 Task: Look for space in San Miguel del Padrón, Cuba from 5th June, 2023 to 16th June, 2023 for 2 adults in price range Rs.14000 to Rs.18000. Place can be entire place with 1  bedroom having 1 bed and 1 bathroom. Property type can be house, flat, guest house, hotel. Booking option can be shelf check-in. Required host language is .
Action: Mouse moved to (457, 85)
Screenshot: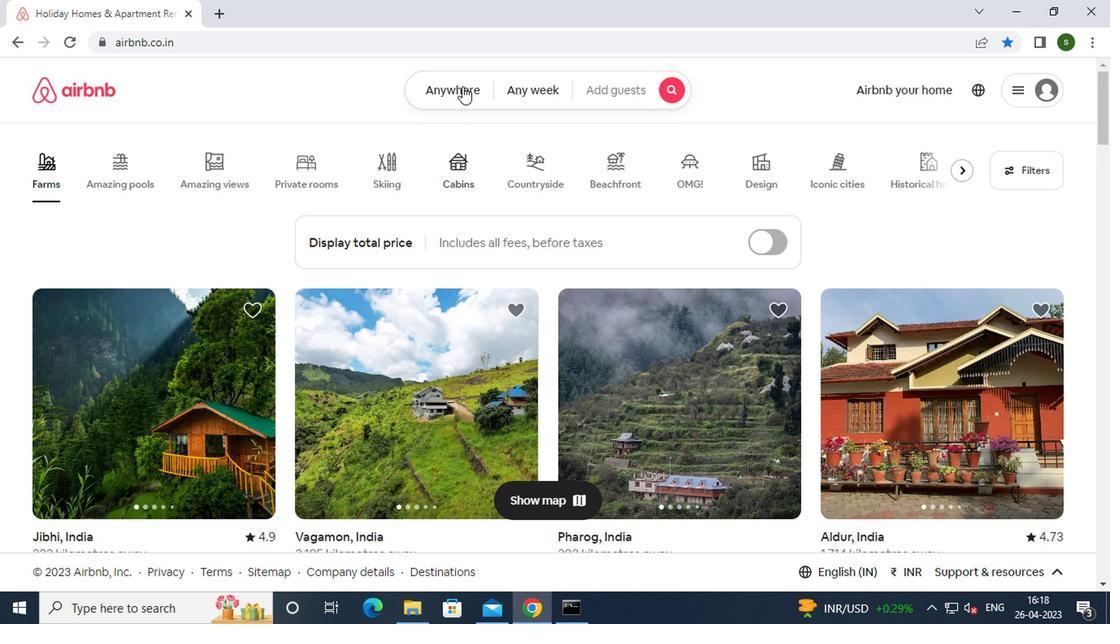 
Action: Mouse pressed left at (457, 85)
Screenshot: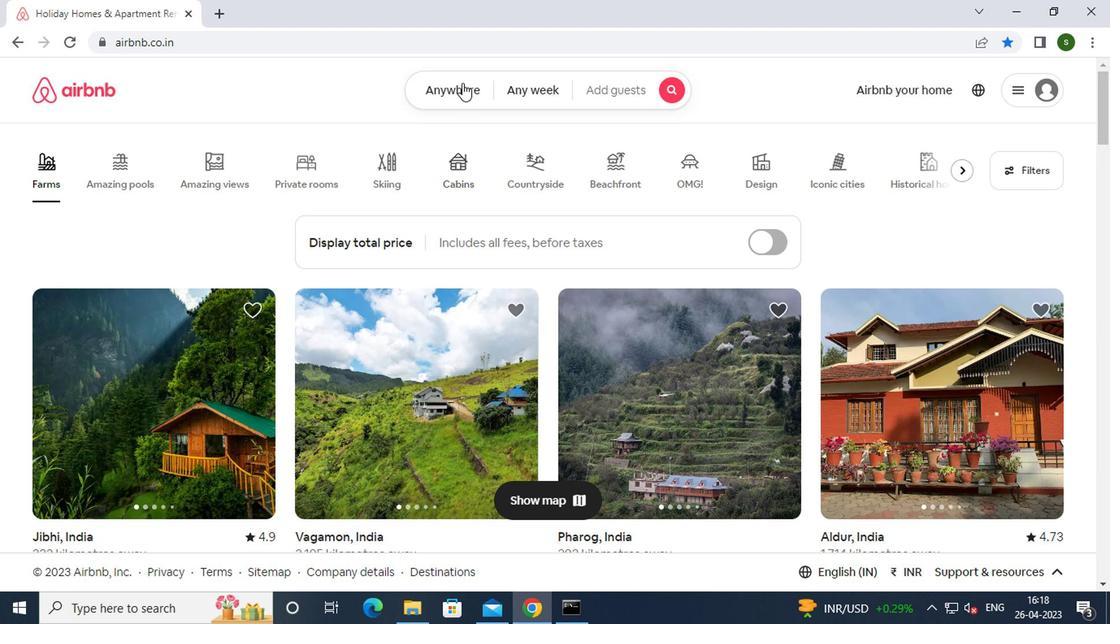 
Action: Mouse moved to (314, 151)
Screenshot: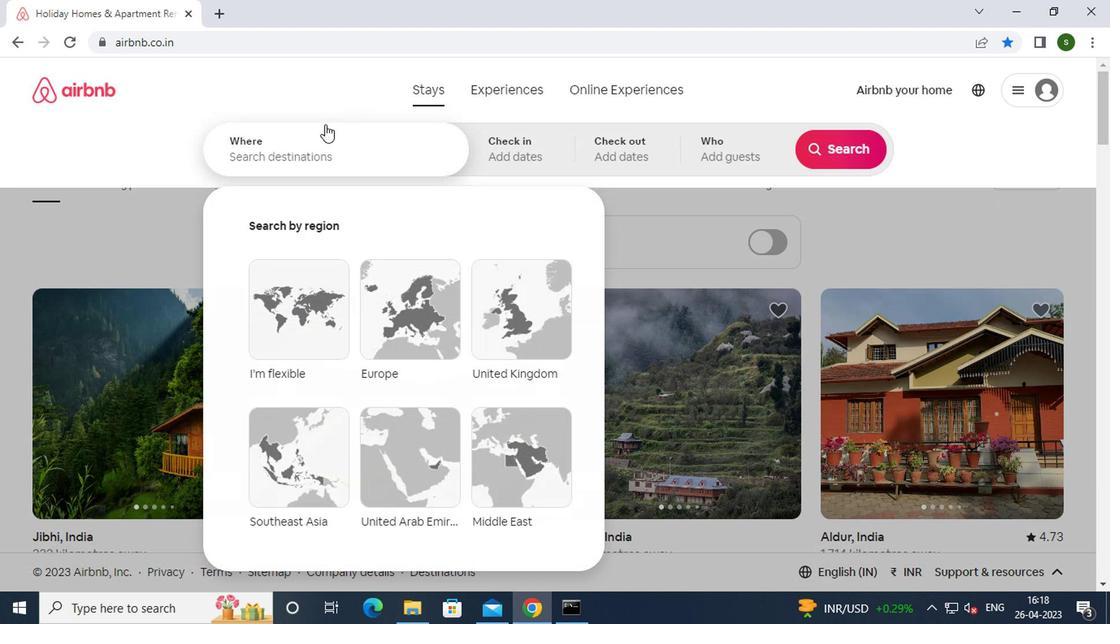 
Action: Mouse pressed left at (314, 151)
Screenshot: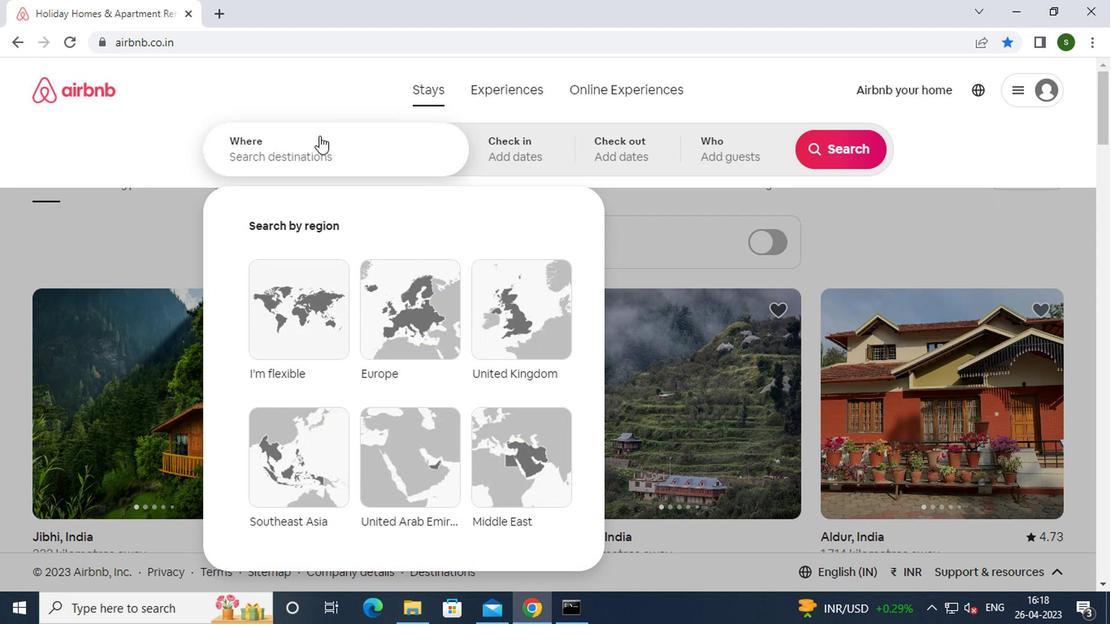 
Action: Key pressed s<Key.caps_lock>an<Key.space><Key.caps_lock>m<Key.caps_lock>iguel<Key.space>del<Key.space><Key.caps_lock>p<Key.caps_lock>ardon
Screenshot: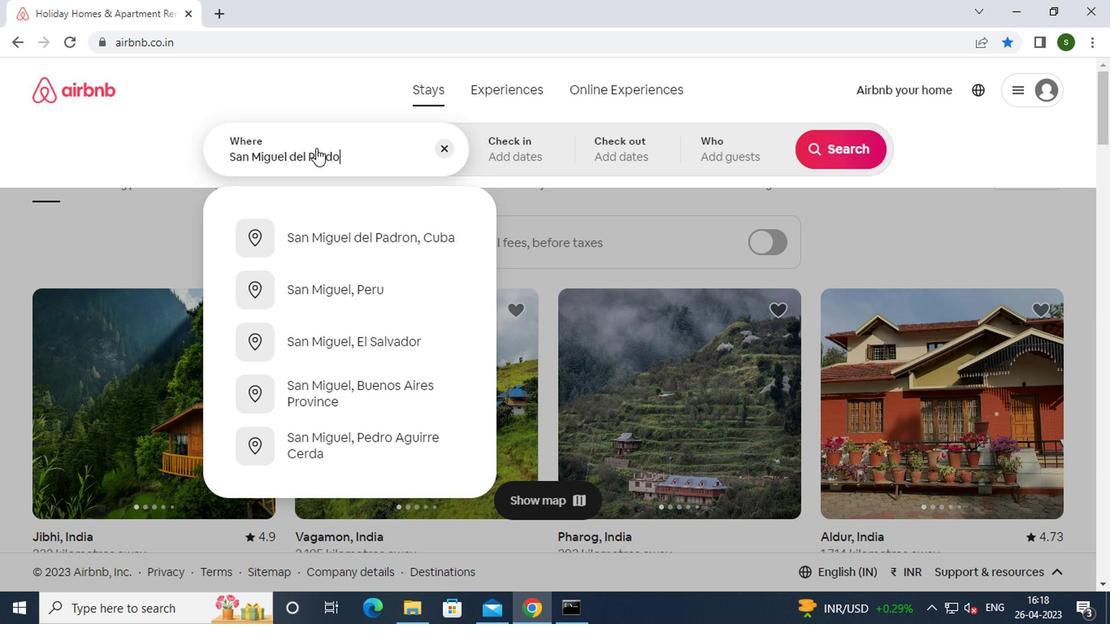 
Action: Mouse moved to (361, 302)
Screenshot: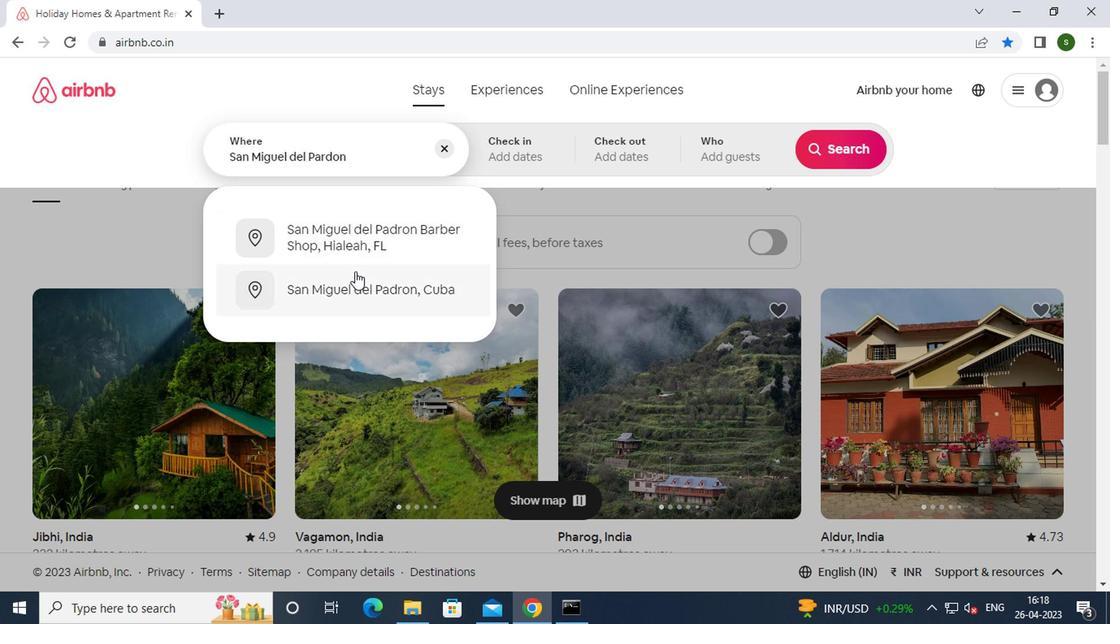 
Action: Mouse pressed left at (361, 302)
Screenshot: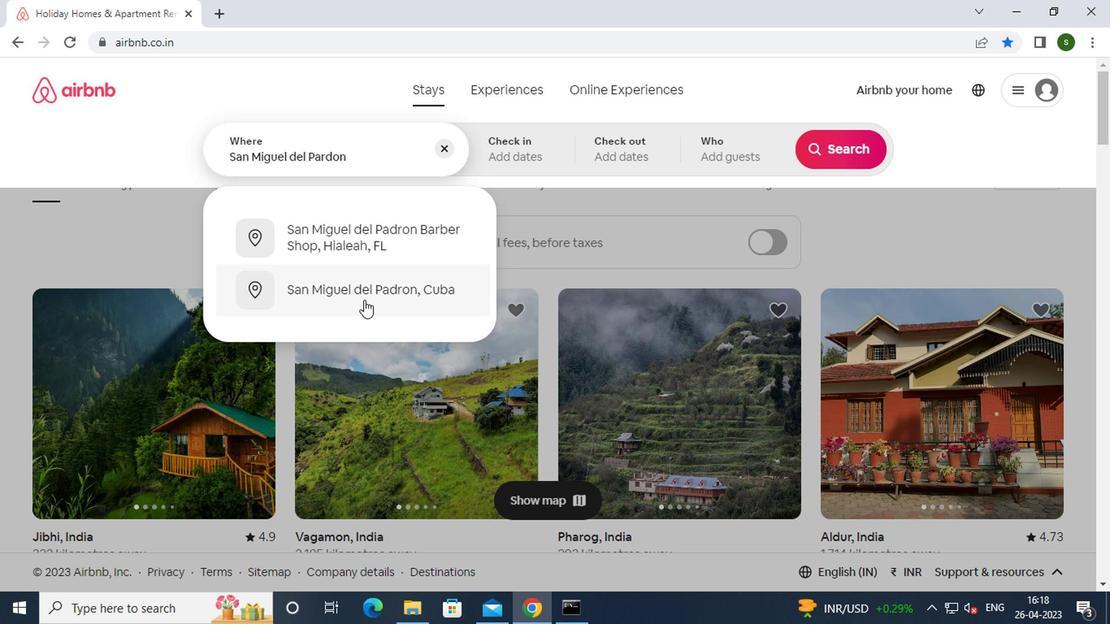 
Action: Mouse moved to (824, 282)
Screenshot: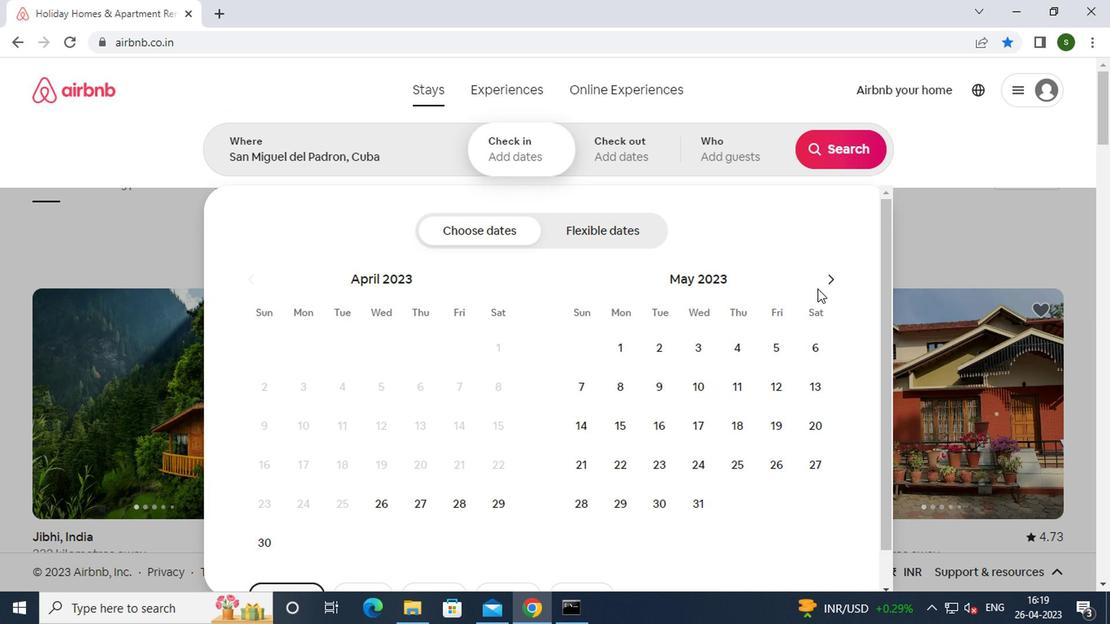 
Action: Mouse pressed left at (824, 282)
Screenshot: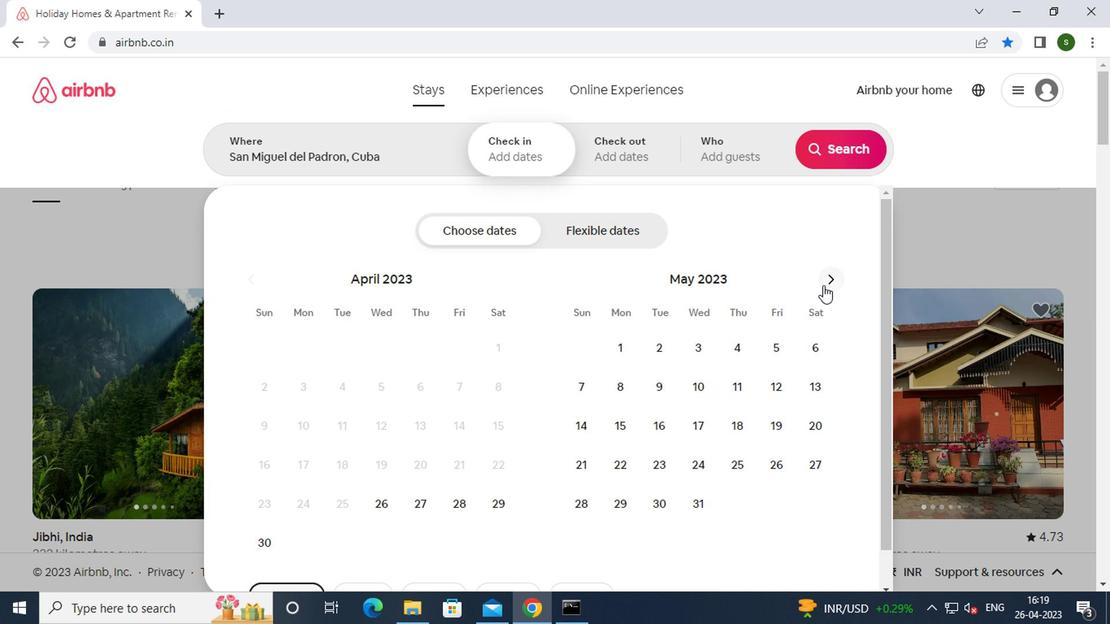 
Action: Mouse moved to (630, 395)
Screenshot: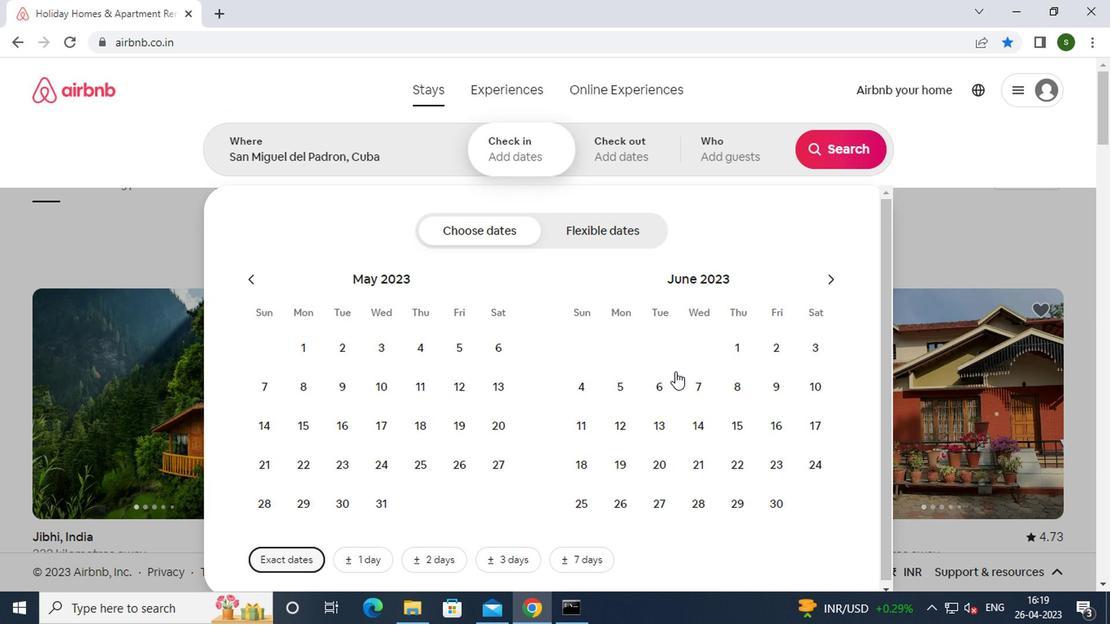 
Action: Mouse pressed left at (630, 395)
Screenshot: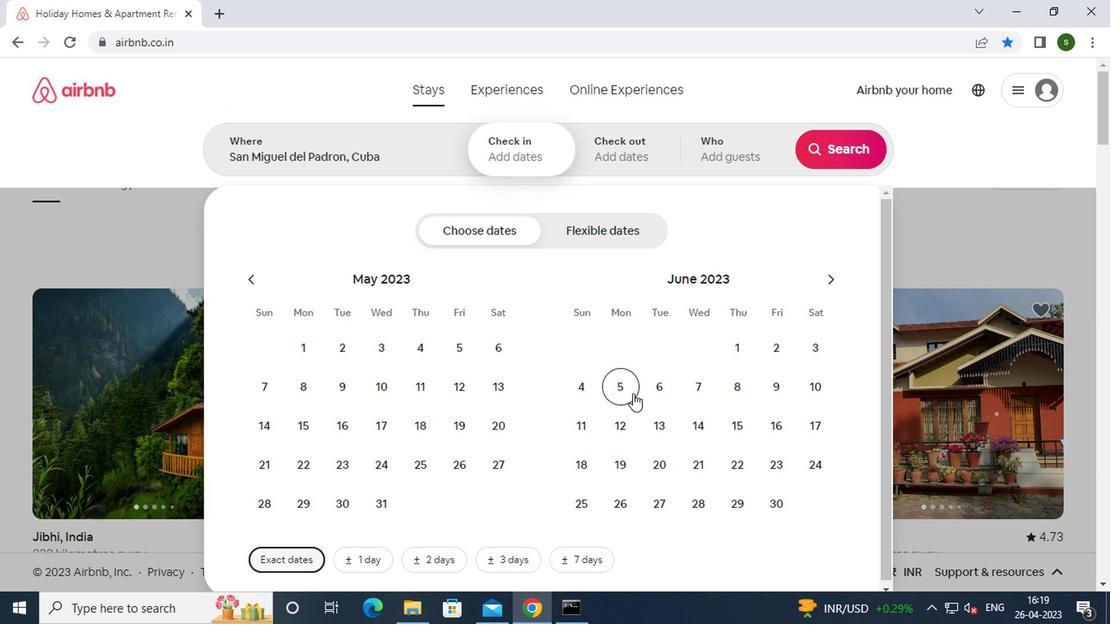 
Action: Mouse moved to (761, 418)
Screenshot: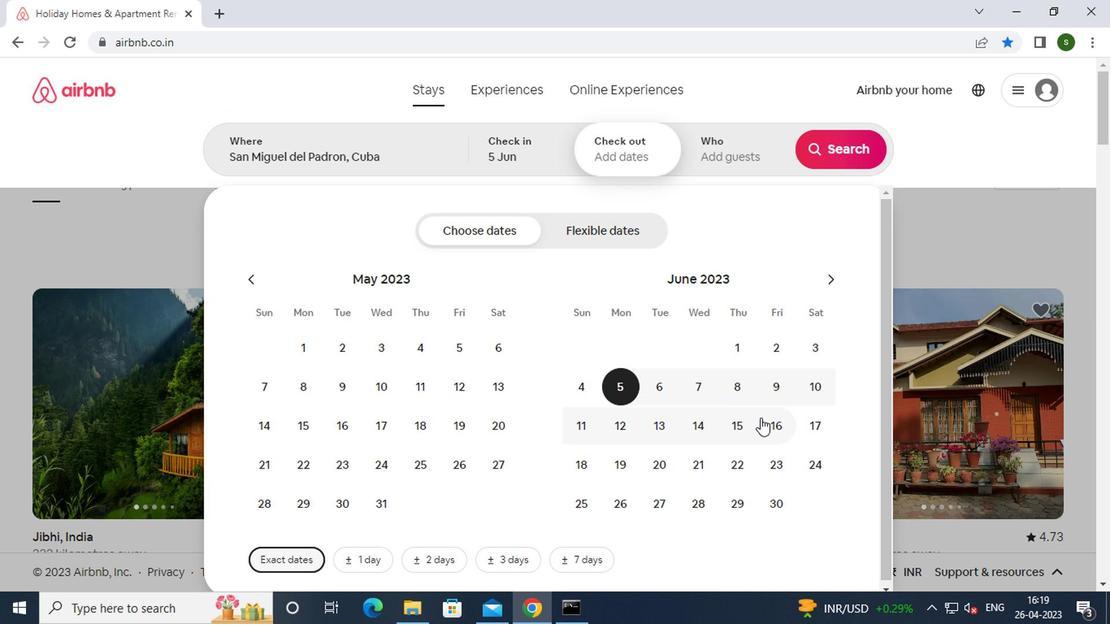 
Action: Mouse pressed left at (761, 418)
Screenshot: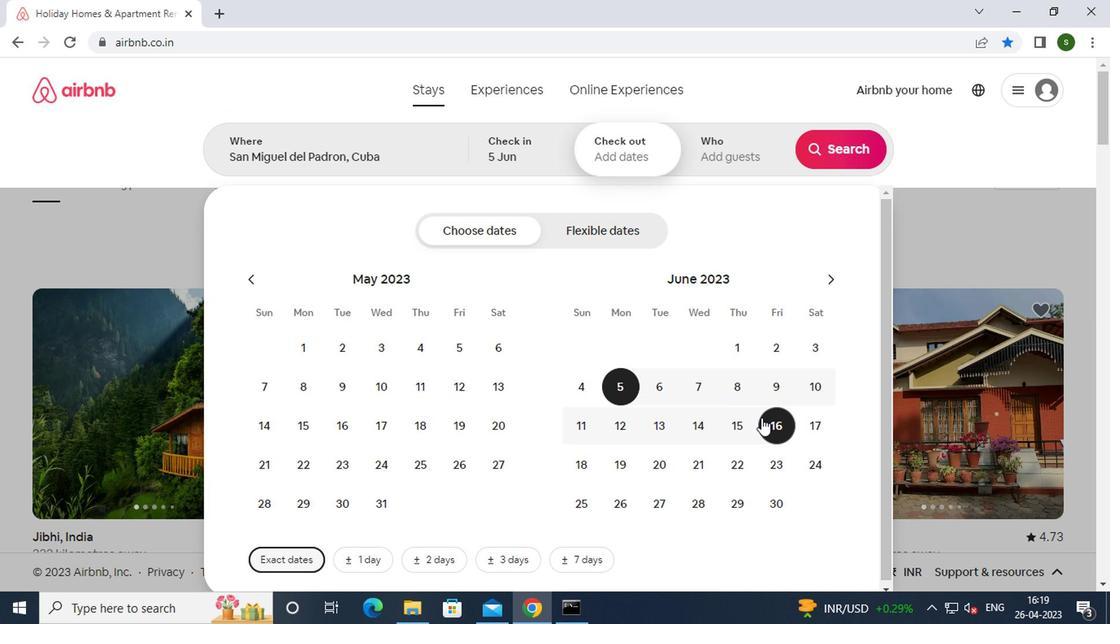 
Action: Mouse moved to (740, 157)
Screenshot: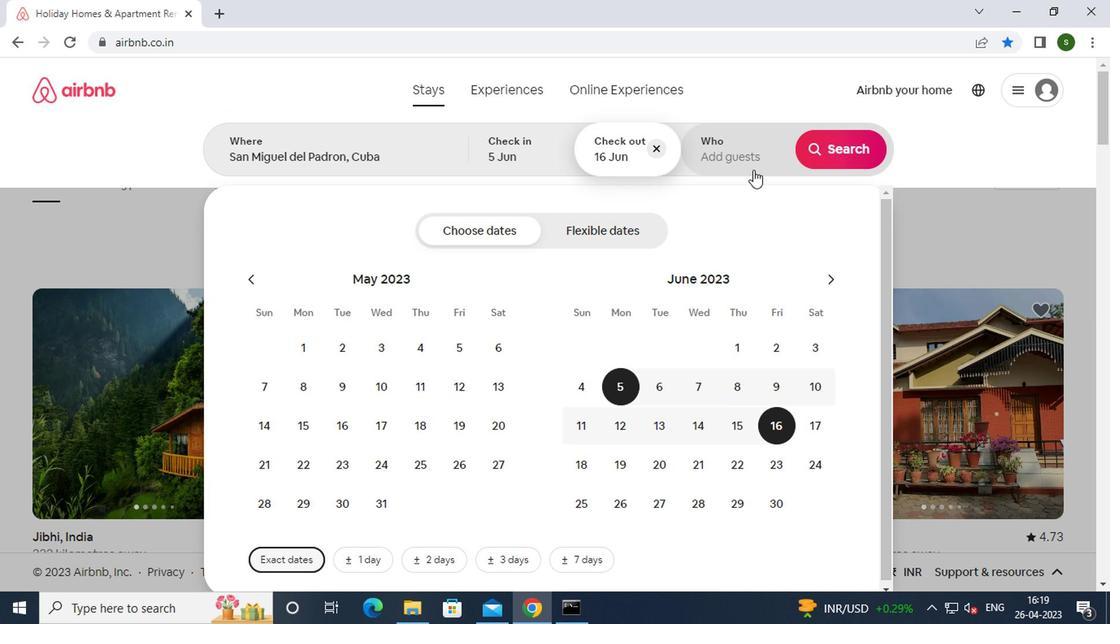 
Action: Mouse pressed left at (740, 157)
Screenshot: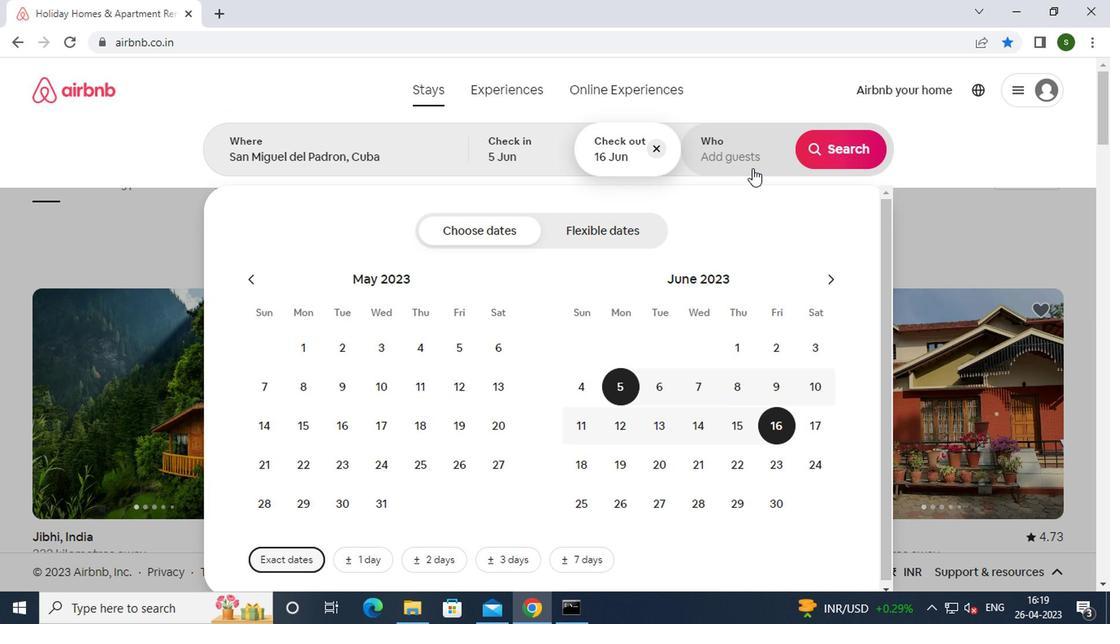
Action: Mouse moved to (848, 234)
Screenshot: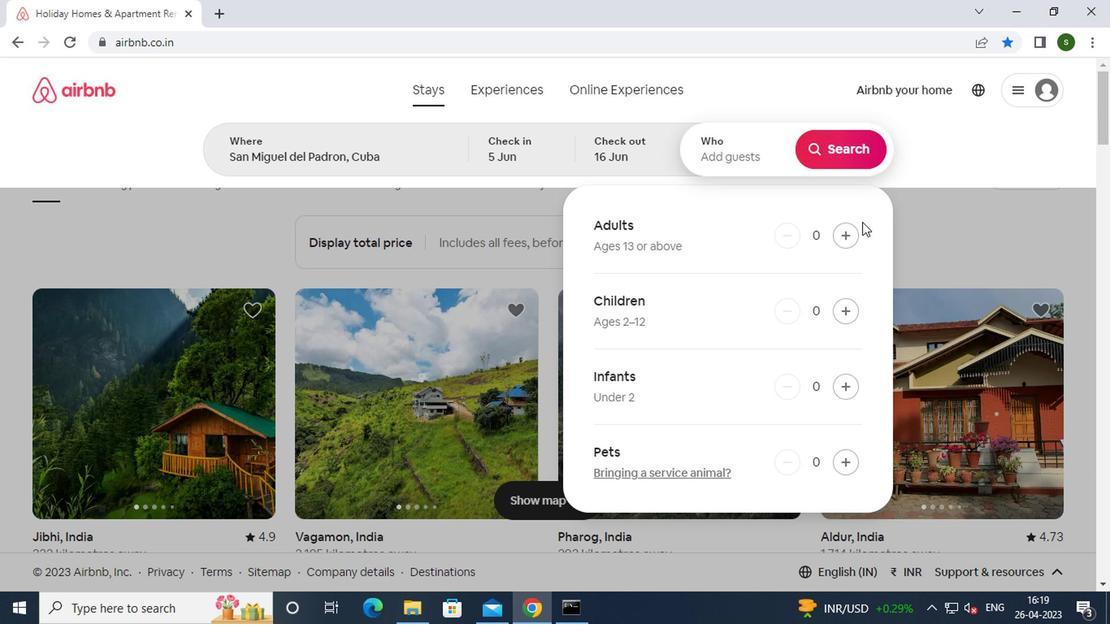 
Action: Mouse pressed left at (848, 234)
Screenshot: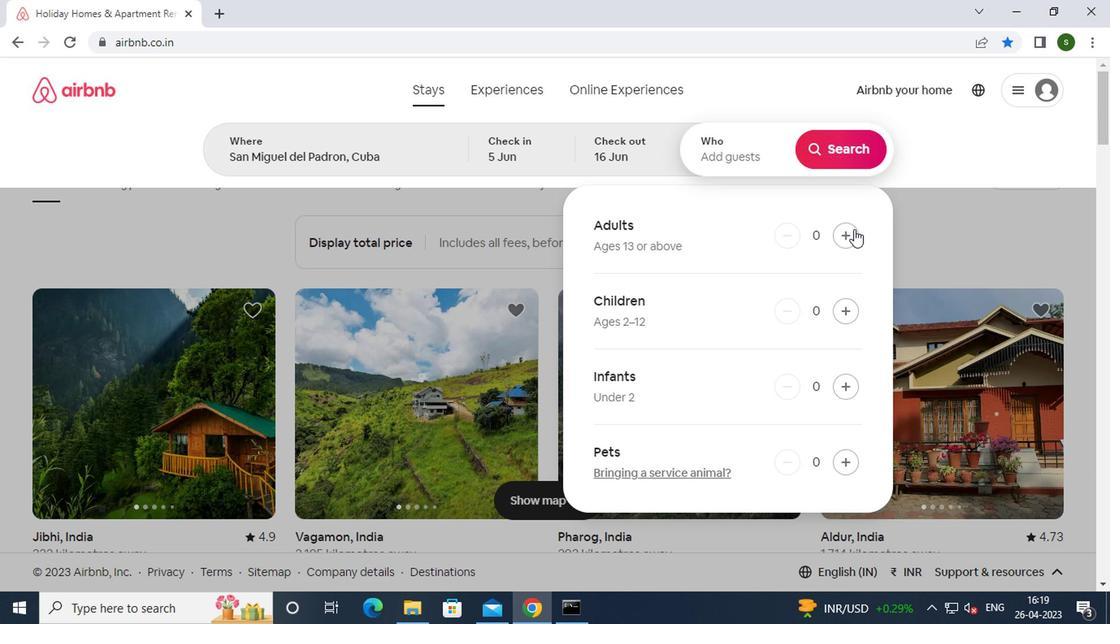 
Action: Mouse pressed left at (848, 234)
Screenshot: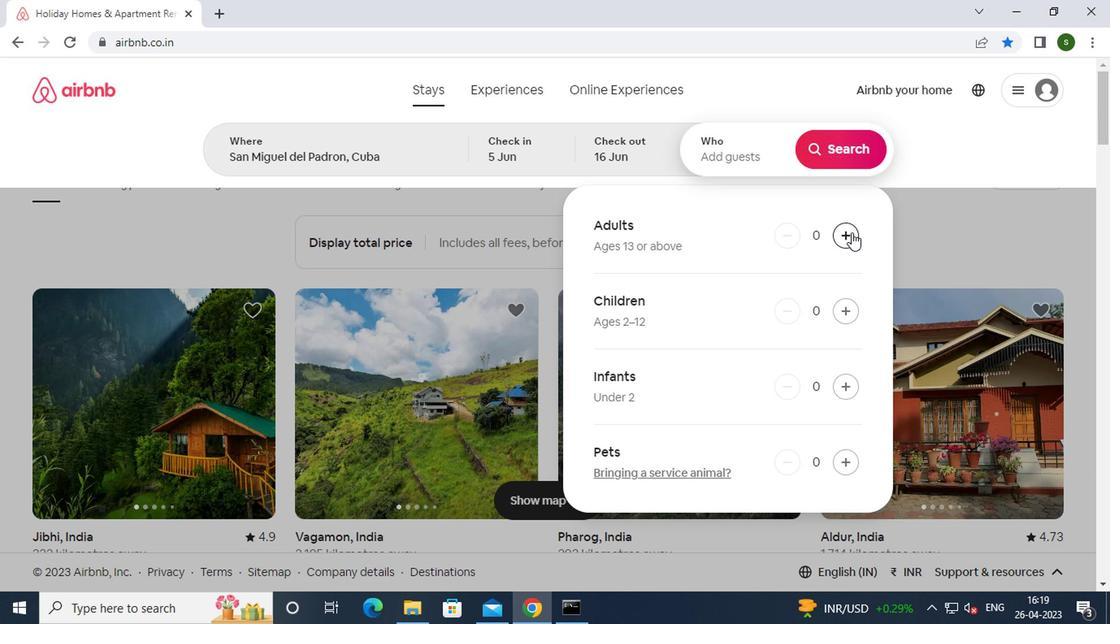 
Action: Mouse moved to (830, 155)
Screenshot: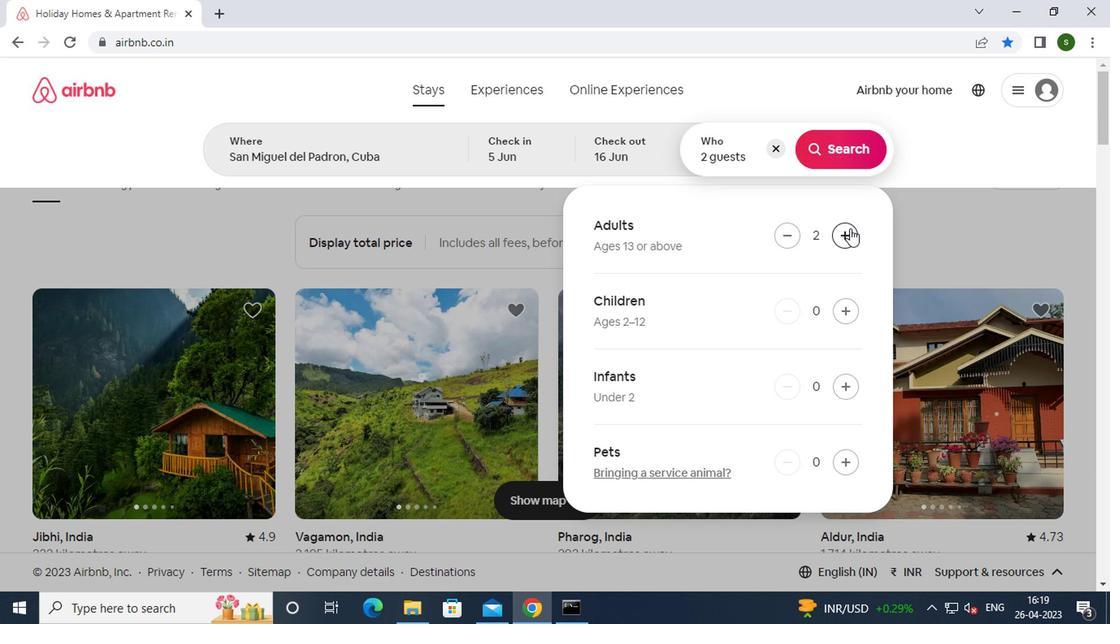 
Action: Mouse pressed left at (830, 155)
Screenshot: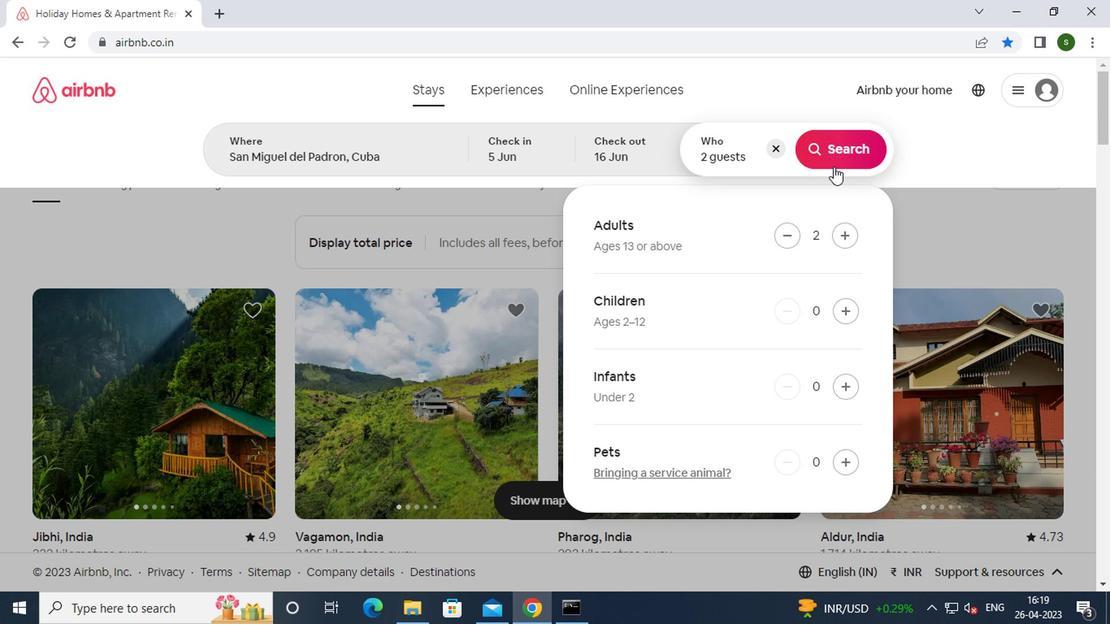 
Action: Mouse moved to (1034, 155)
Screenshot: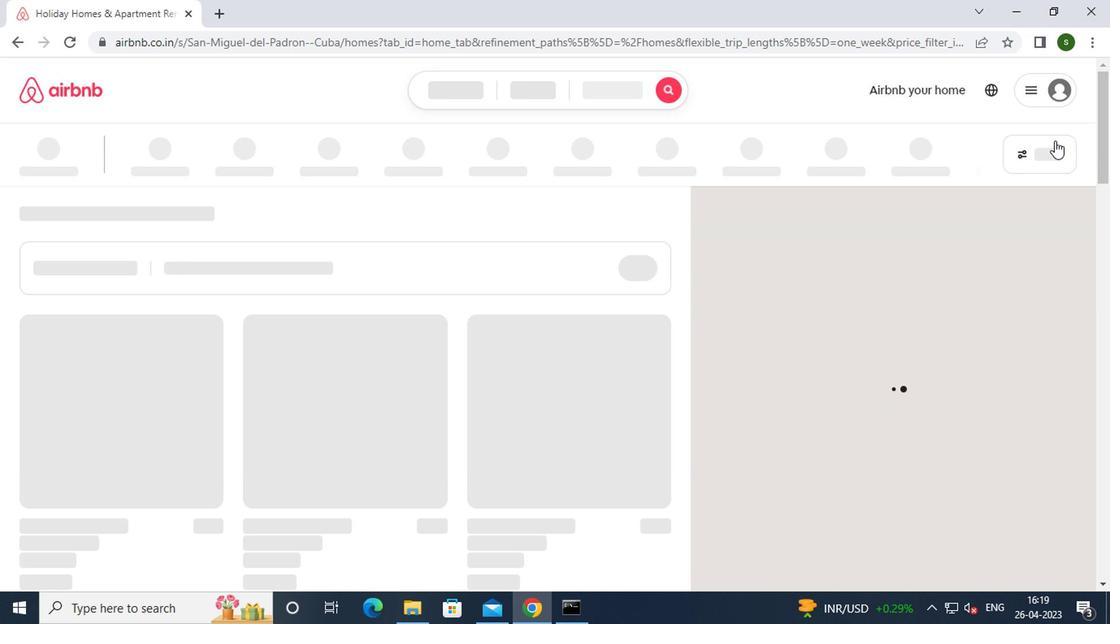 
Action: Mouse pressed left at (1034, 155)
Screenshot: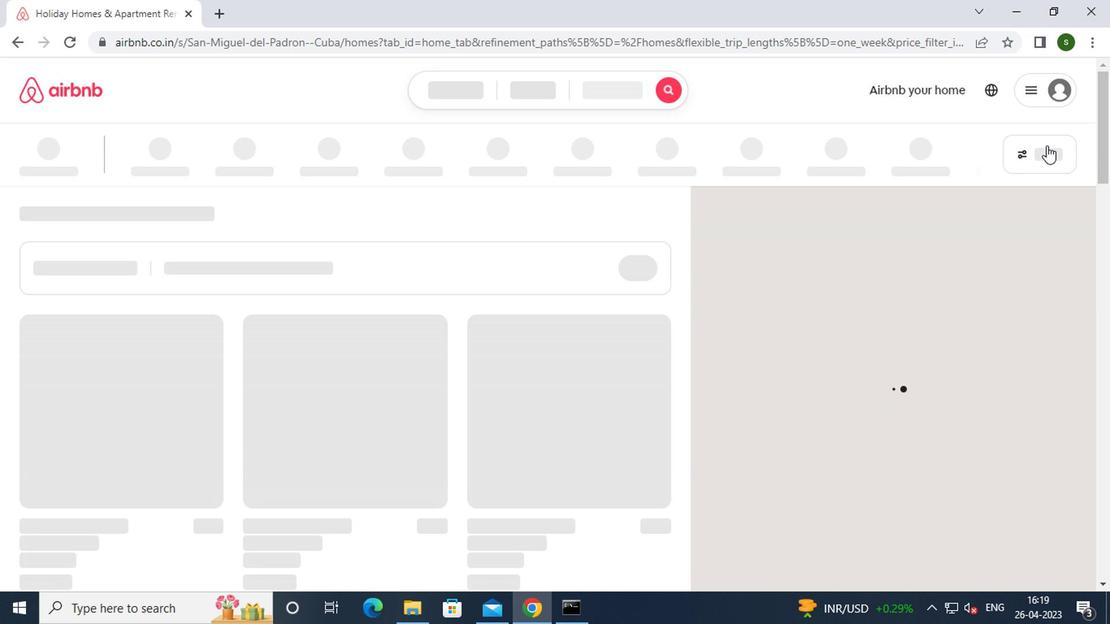 
Action: Mouse pressed left at (1034, 155)
Screenshot: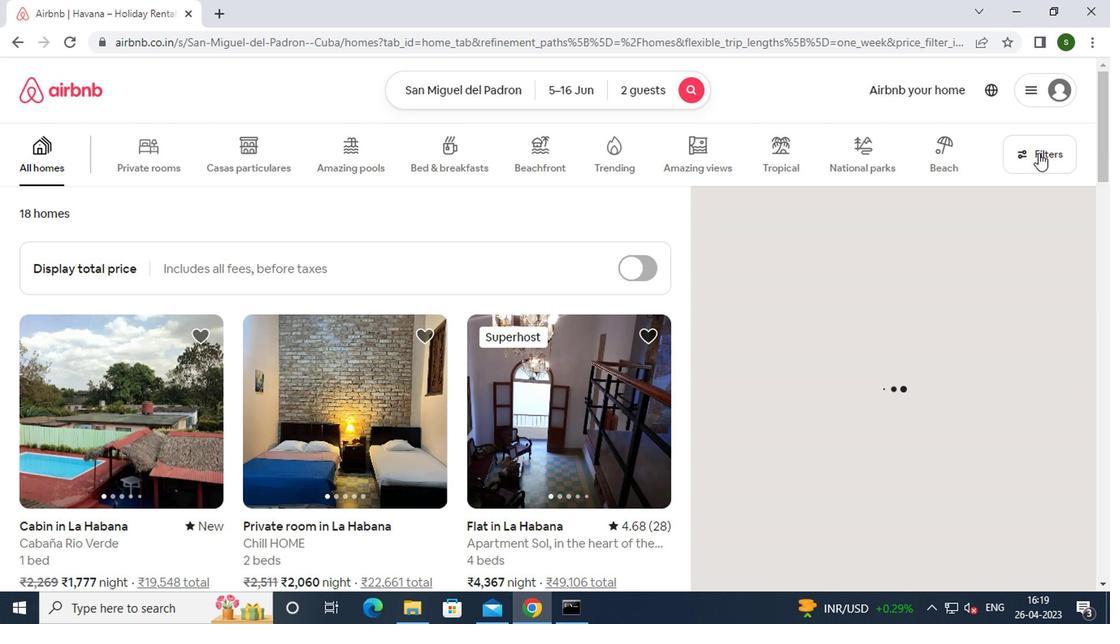 
Action: Mouse moved to (454, 350)
Screenshot: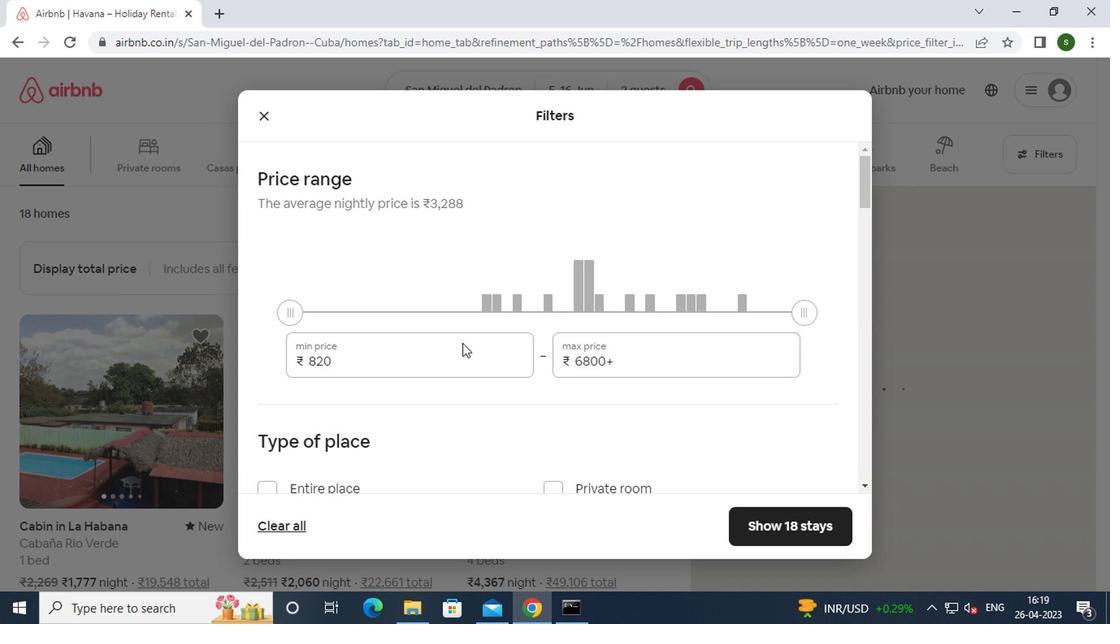
Action: Mouse pressed left at (454, 350)
Screenshot: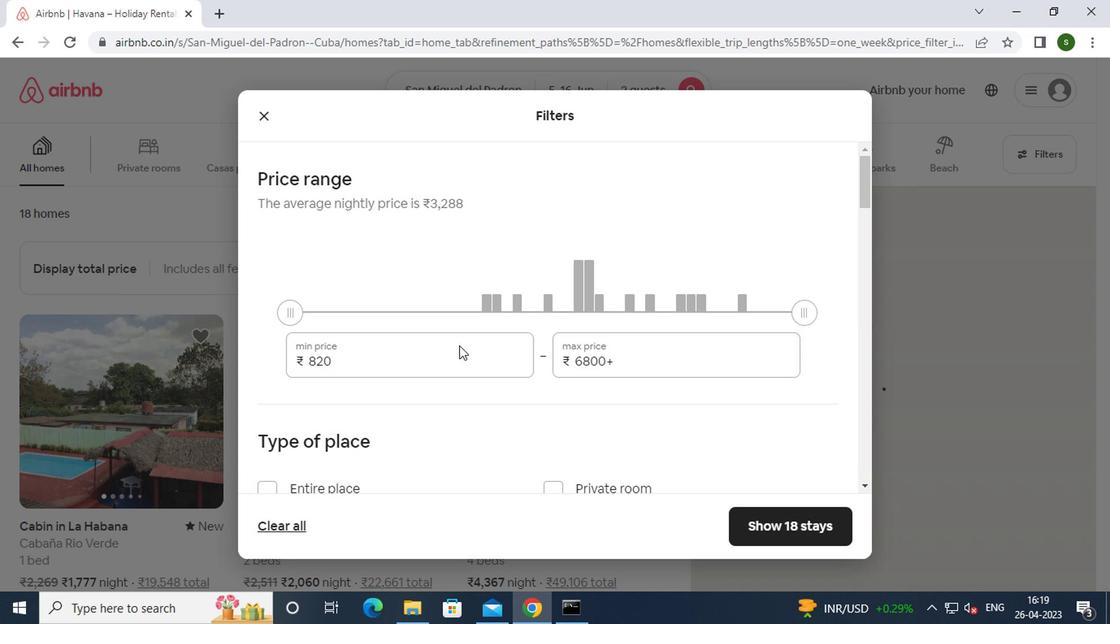 
Action: Key pressed <Key.backspace><Key.backspace><Key.backspace><Key.backspace><Key.backspace><Key.backspace><Key.backspace><Key.backspace><Key.backspace><Key.backspace>14000
Screenshot: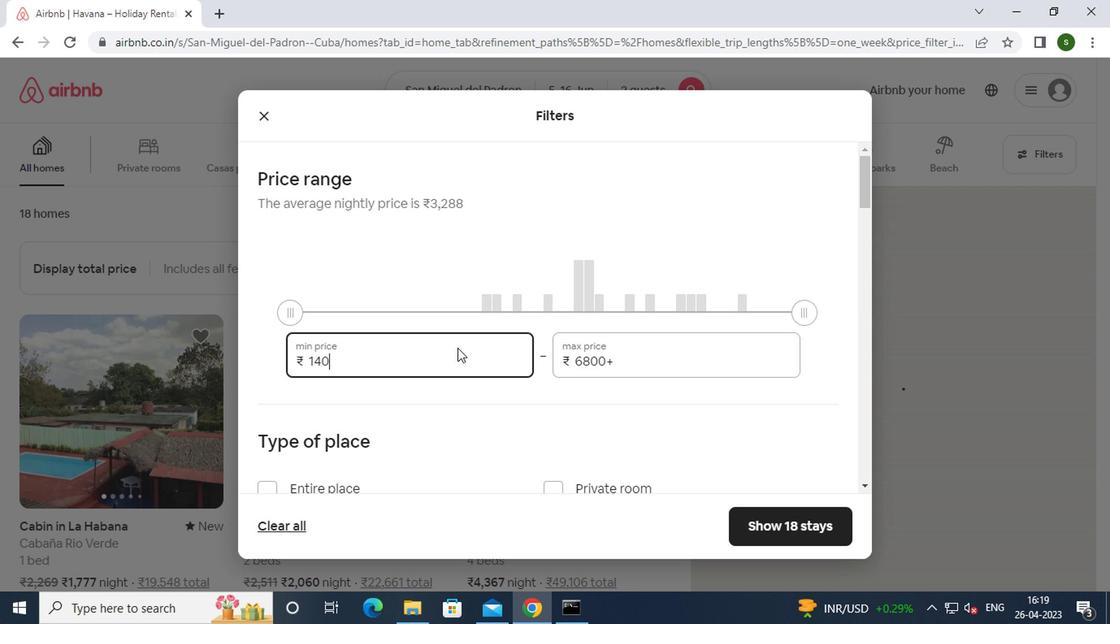 
Action: Mouse moved to (626, 361)
Screenshot: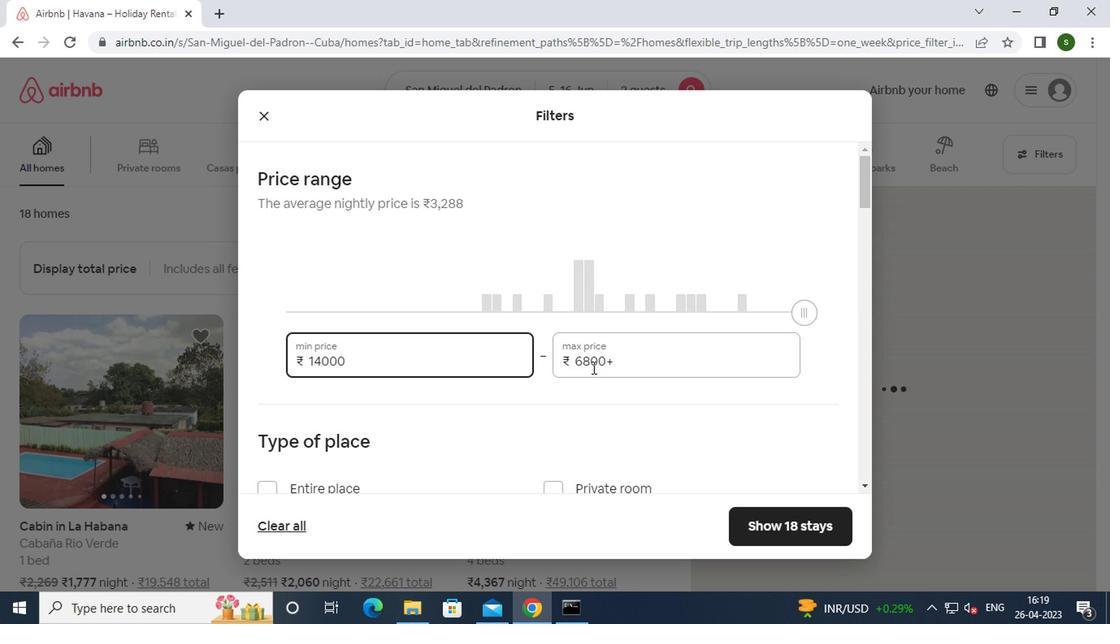 
Action: Mouse pressed left at (626, 361)
Screenshot: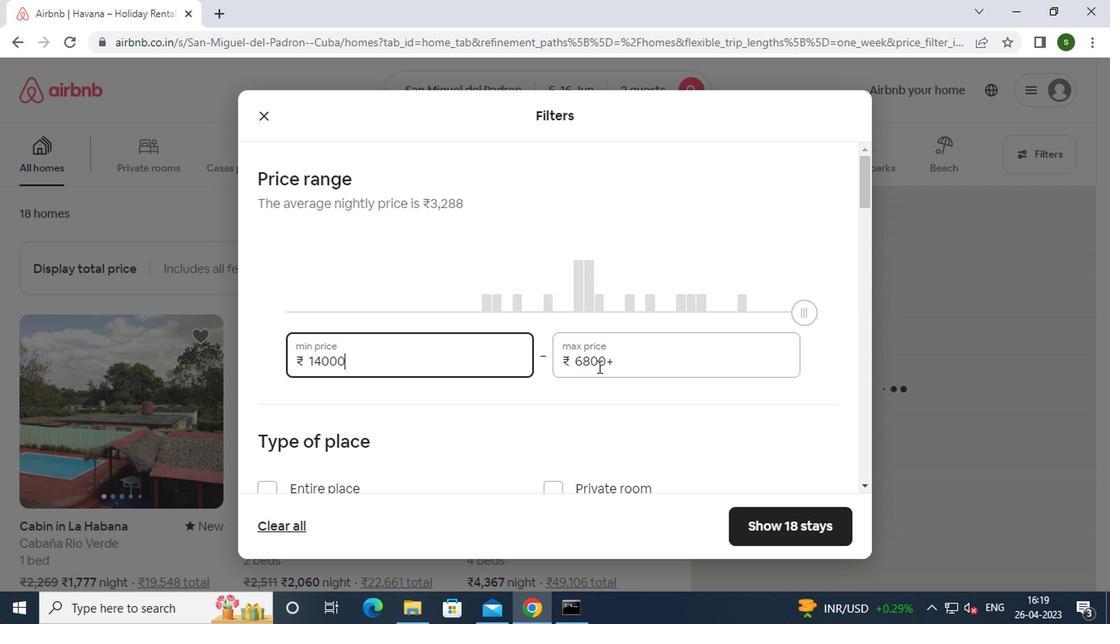 
Action: Key pressed <Key.backspace><Key.backspace><Key.backspace><Key.backspace><Key.backspace><Key.backspace><Key.backspace><Key.backspace><Key.backspace><Key.backspace><Key.backspace><Key.backspace>18000
Screenshot: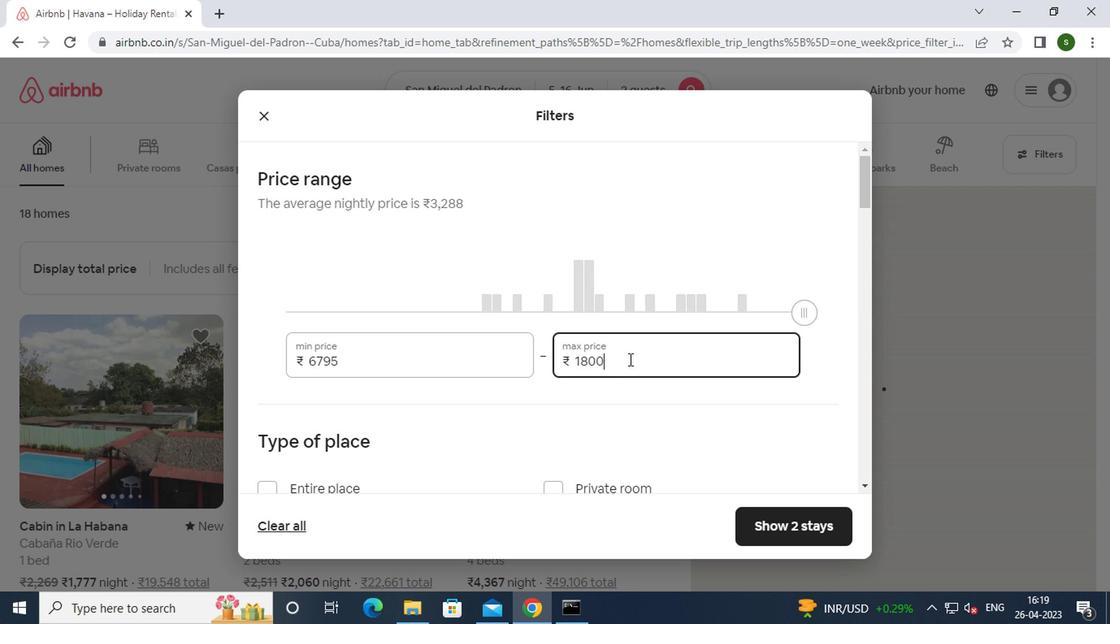 
Action: Mouse moved to (498, 358)
Screenshot: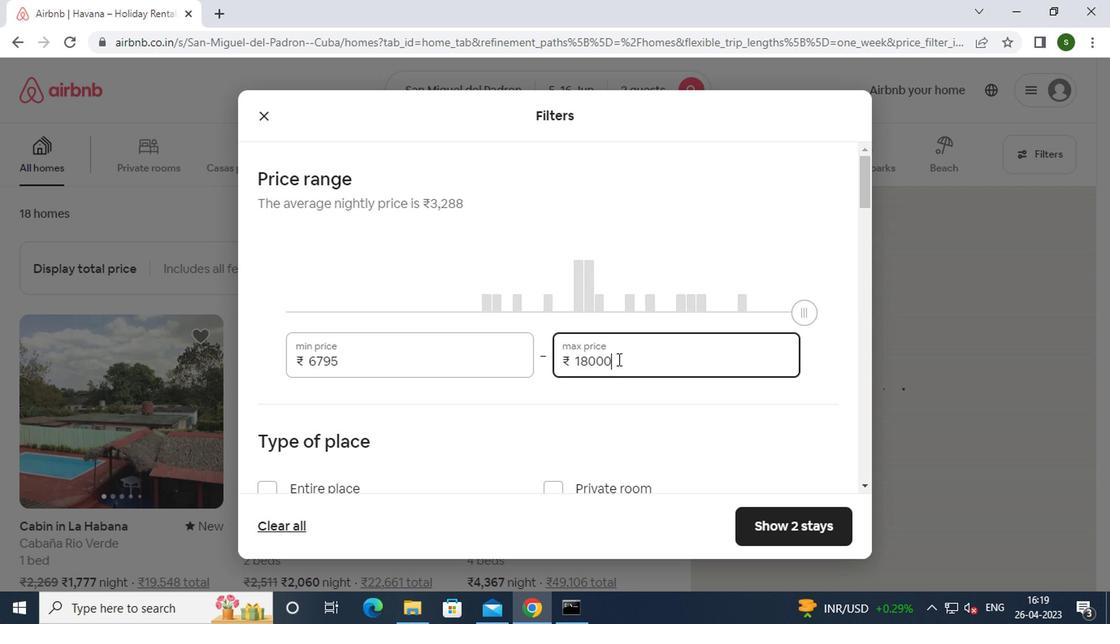 
Action: Mouse scrolled (498, 357) with delta (0, -1)
Screenshot: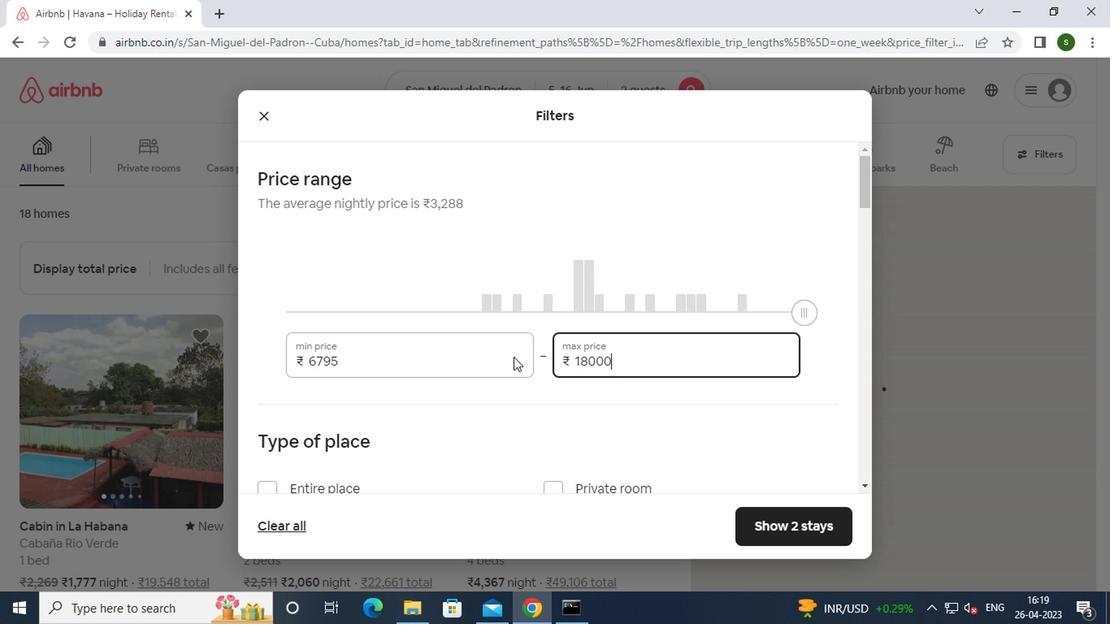 
Action: Mouse scrolled (498, 357) with delta (0, -1)
Screenshot: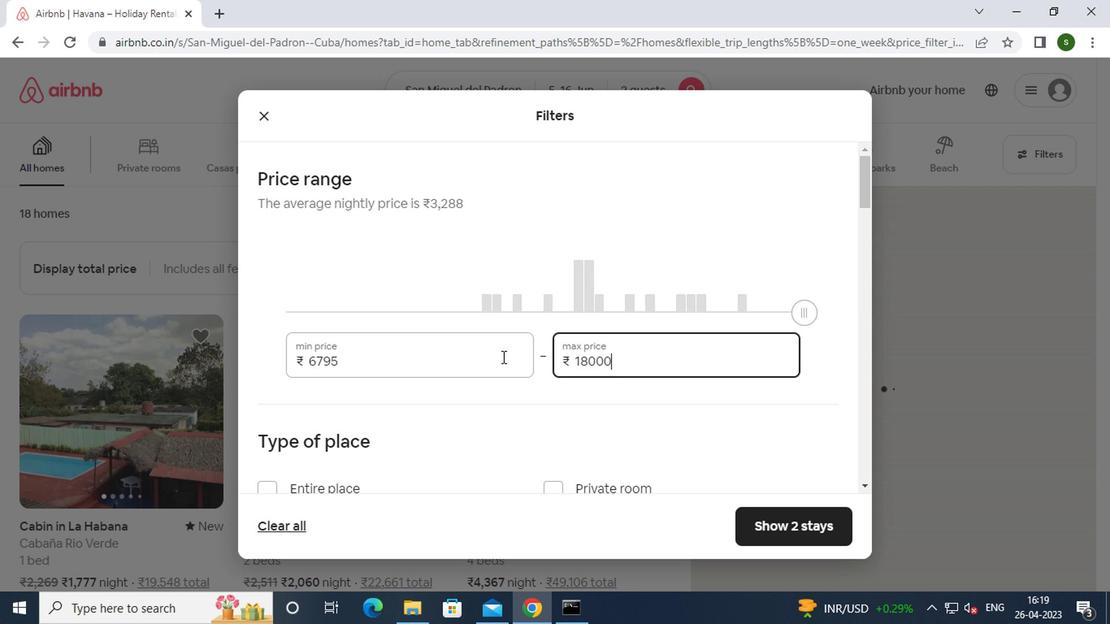 
Action: Mouse moved to (331, 337)
Screenshot: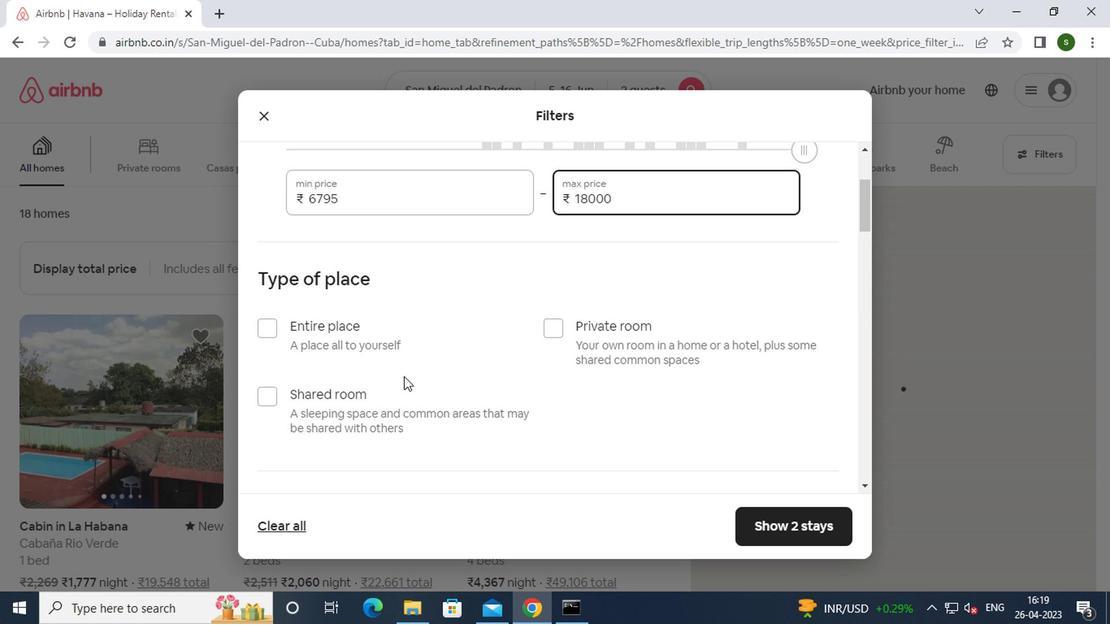 
Action: Mouse pressed left at (331, 337)
Screenshot: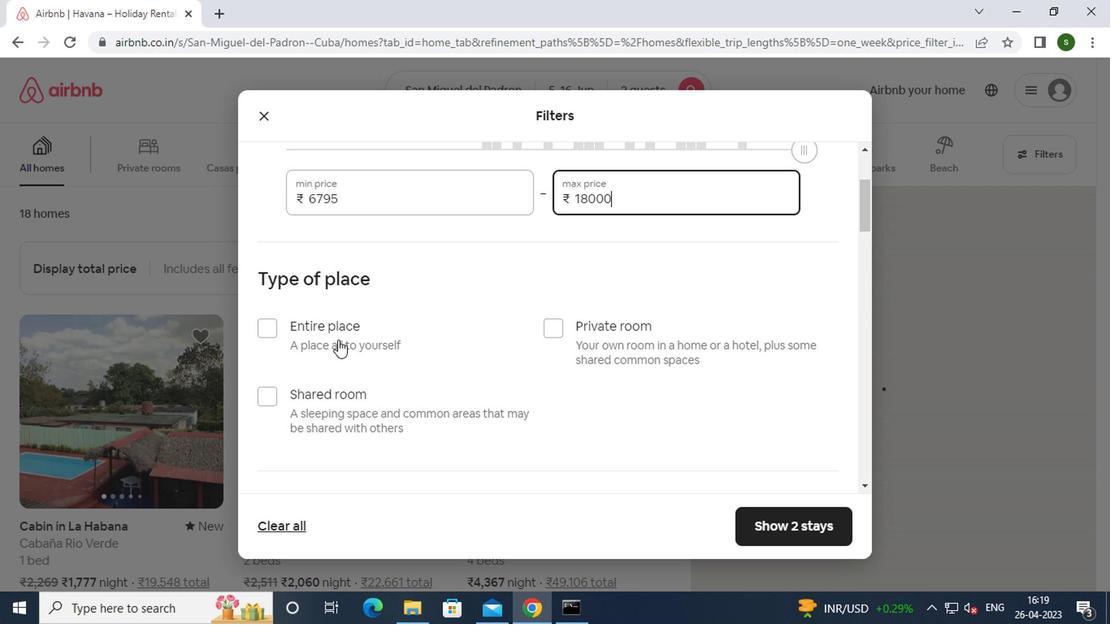 
Action: Mouse moved to (469, 348)
Screenshot: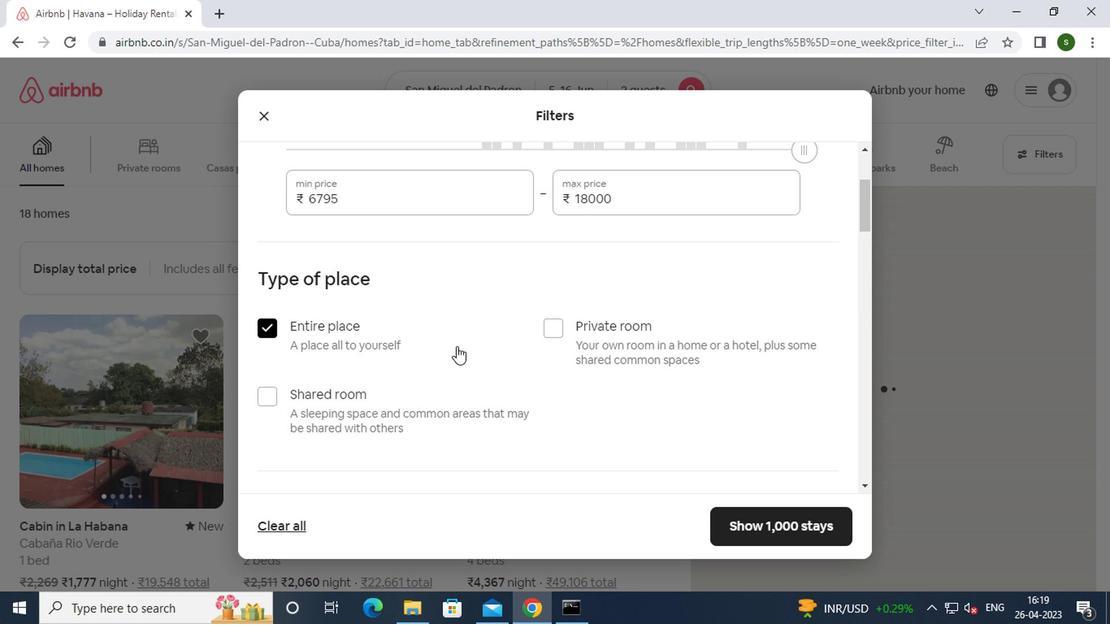 
Action: Mouse scrolled (469, 347) with delta (0, -1)
Screenshot: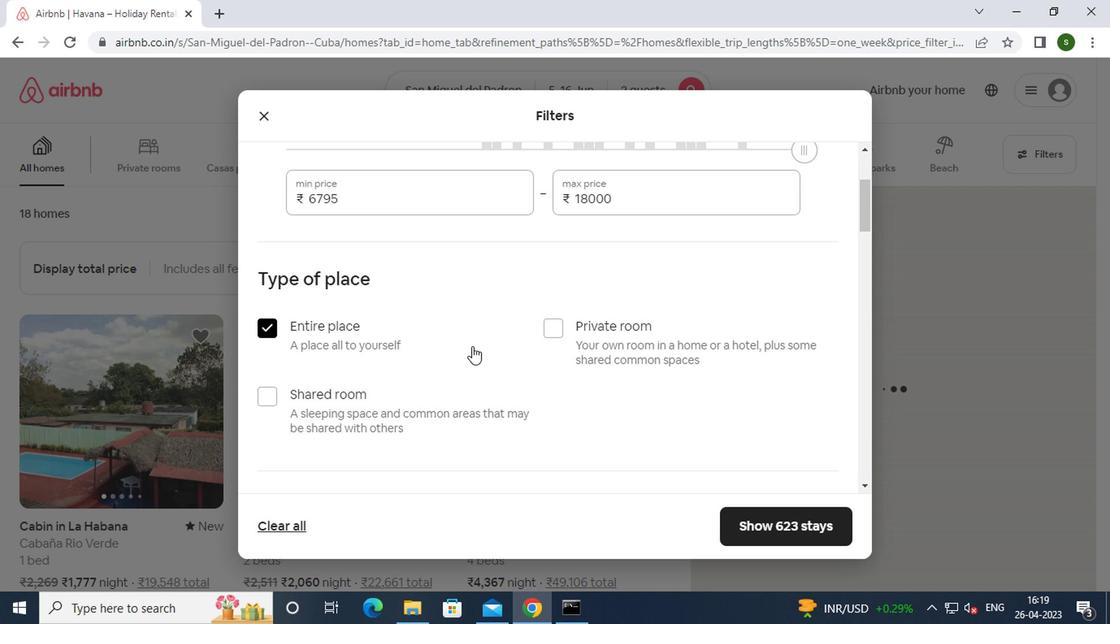 
Action: Mouse scrolled (469, 347) with delta (0, -1)
Screenshot: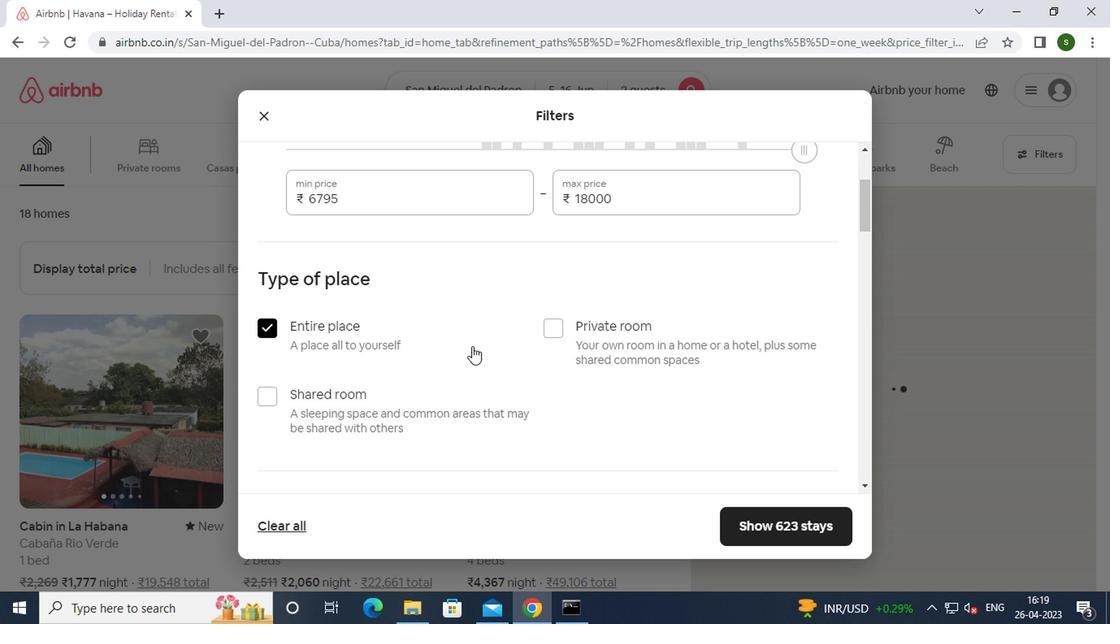 
Action: Mouse scrolled (469, 347) with delta (0, -1)
Screenshot: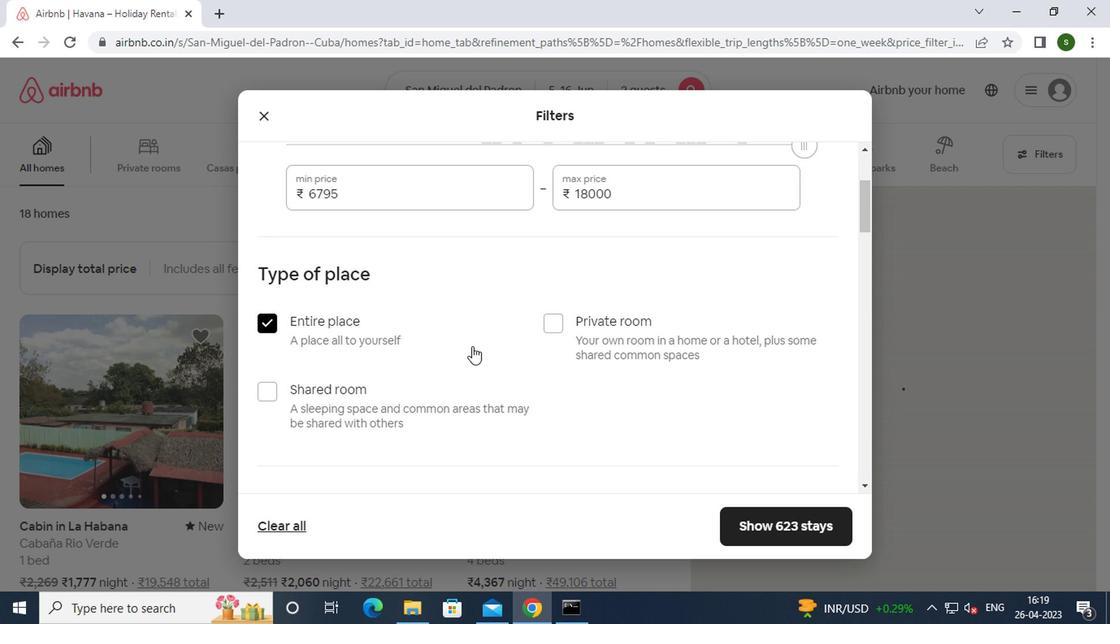 
Action: Mouse moved to (346, 348)
Screenshot: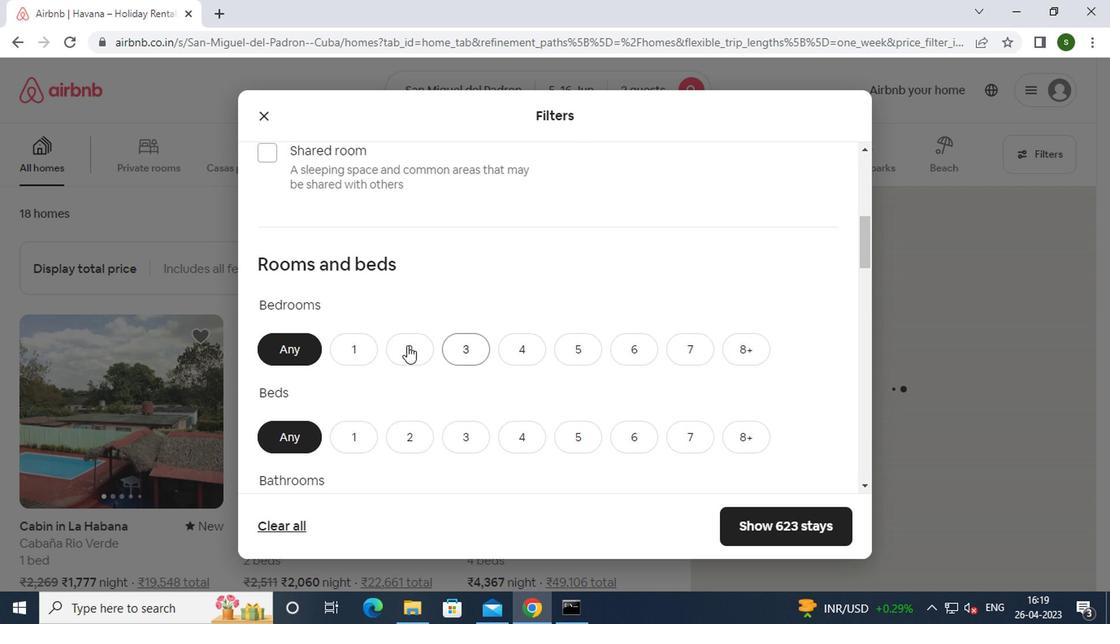 
Action: Mouse pressed left at (346, 348)
Screenshot: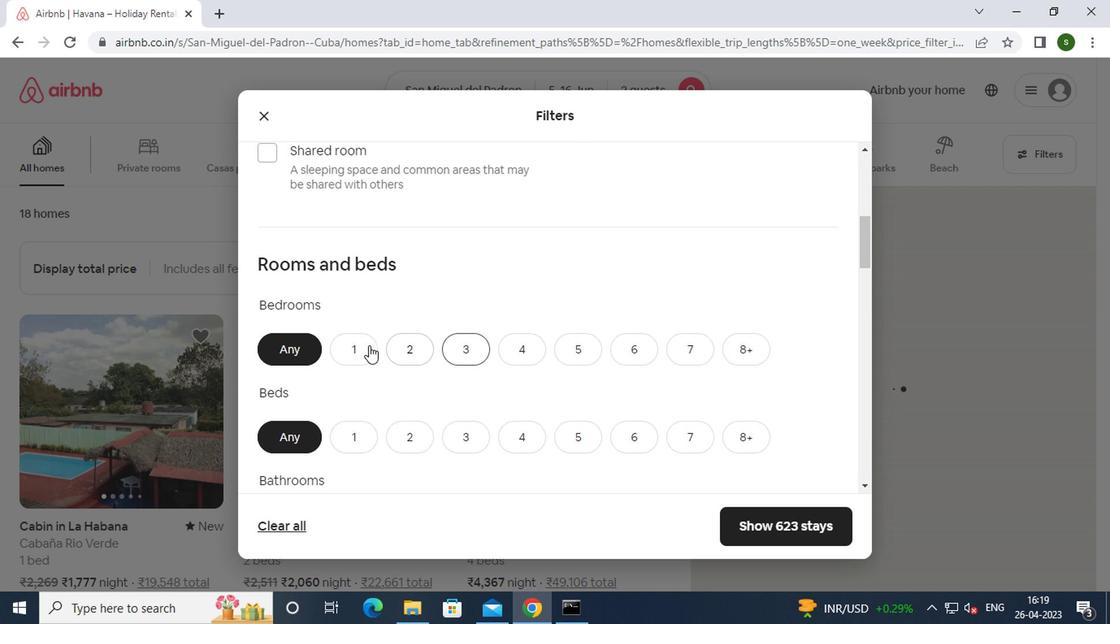 
Action: Mouse moved to (356, 438)
Screenshot: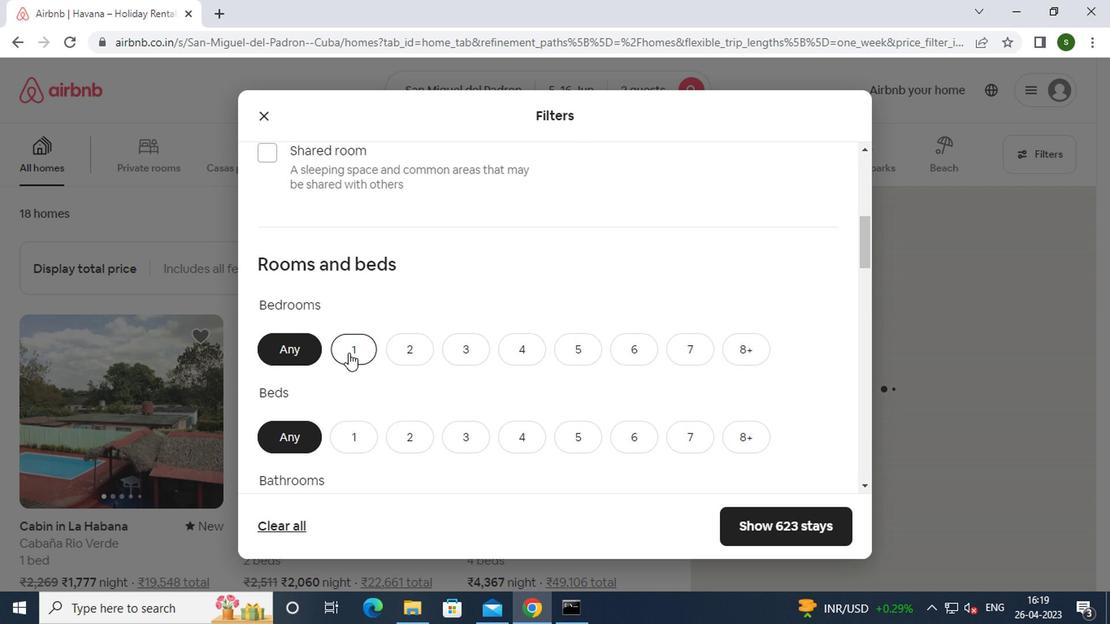 
Action: Mouse pressed left at (356, 438)
Screenshot: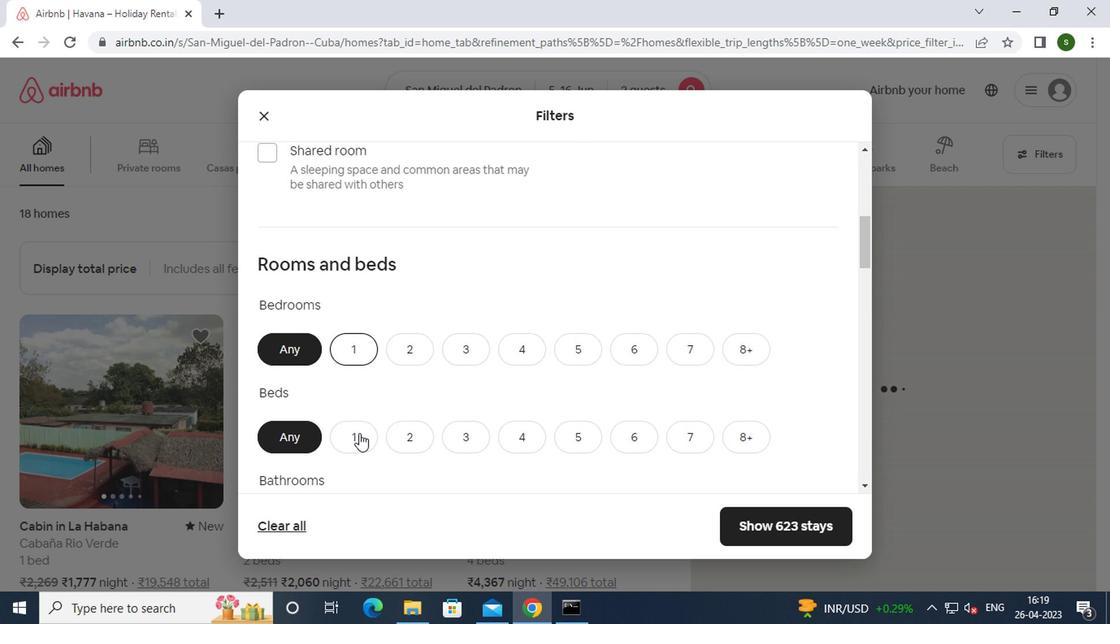 
Action: Mouse moved to (431, 367)
Screenshot: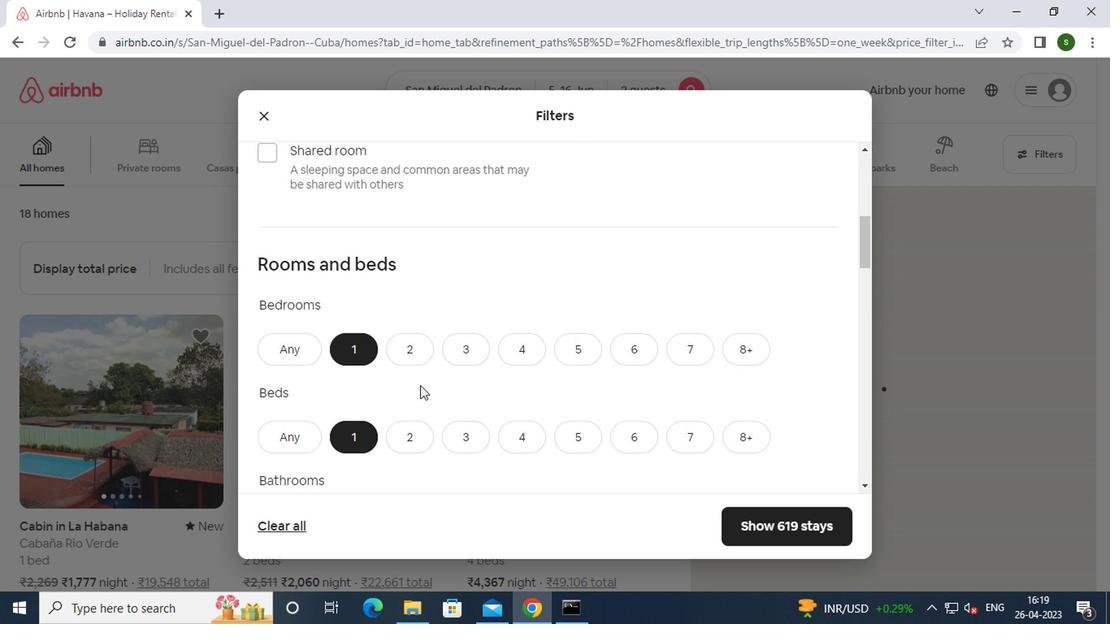 
Action: Mouse scrolled (431, 366) with delta (0, 0)
Screenshot: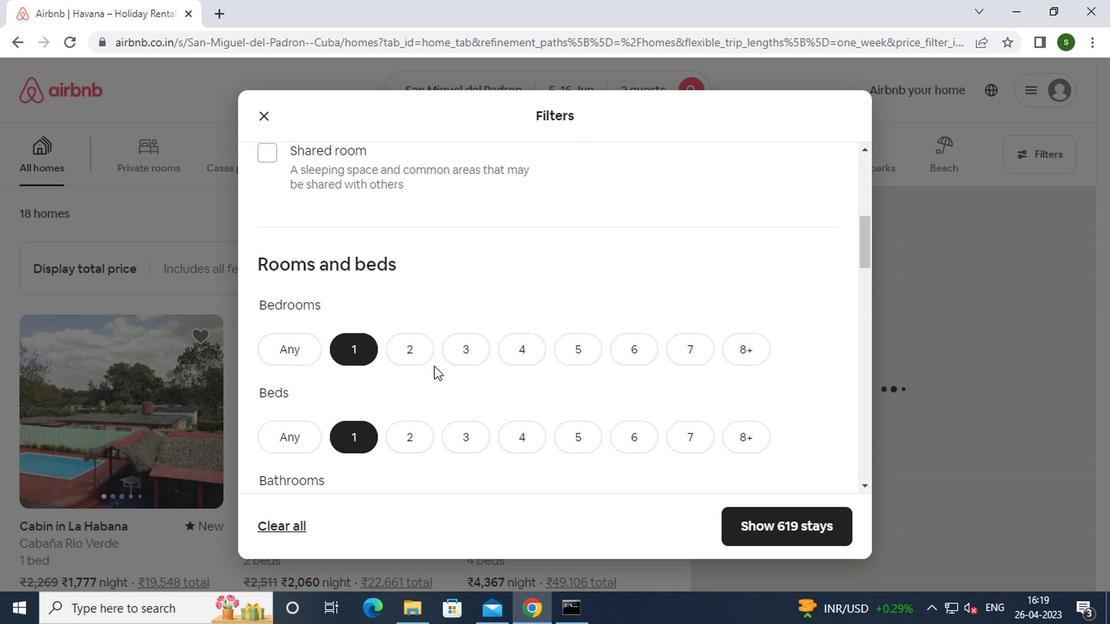 
Action: Mouse moved to (368, 438)
Screenshot: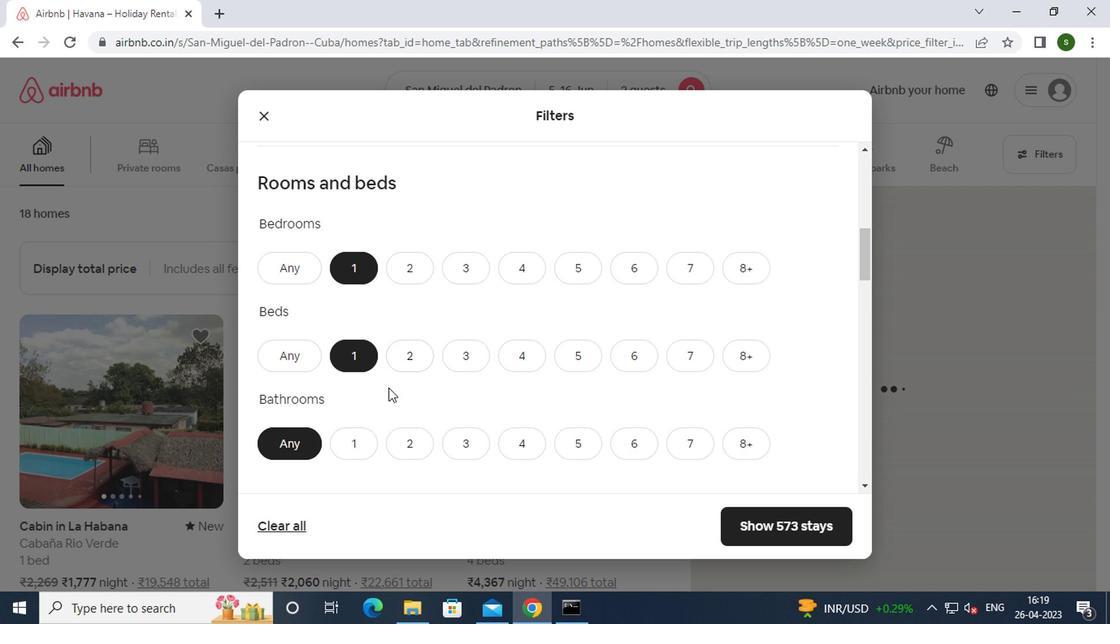 
Action: Mouse pressed left at (368, 438)
Screenshot: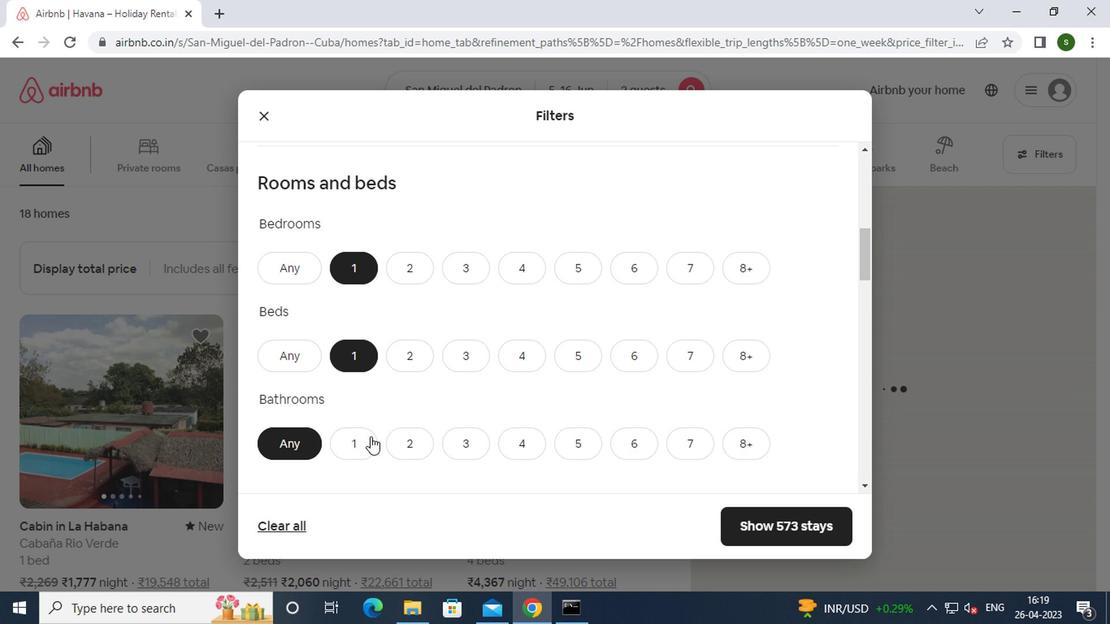 
Action: Mouse moved to (499, 369)
Screenshot: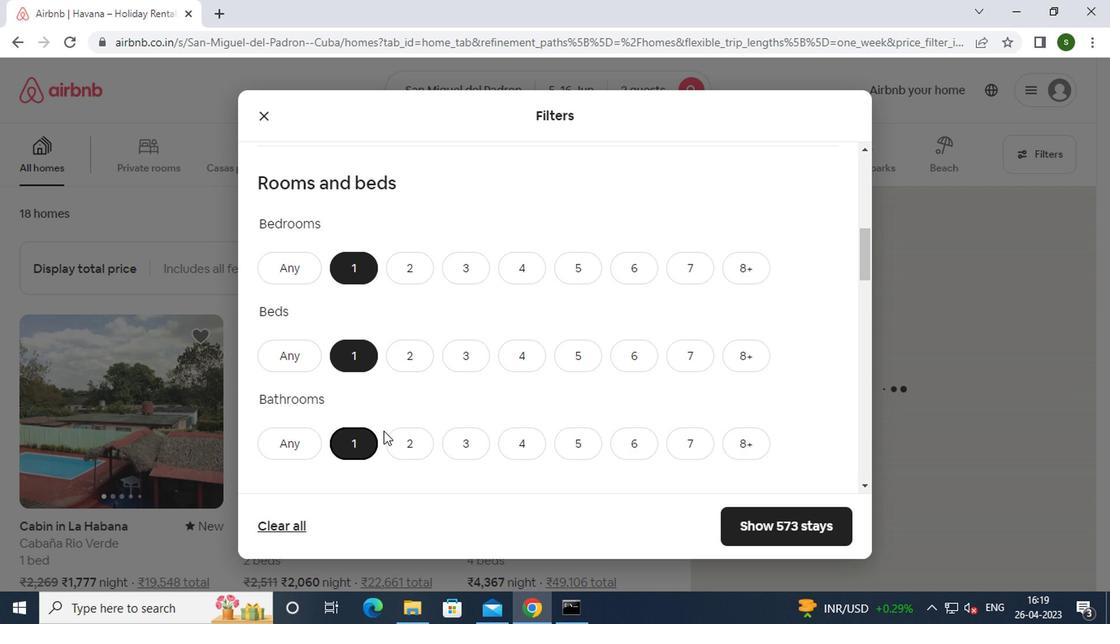 
Action: Mouse scrolled (499, 368) with delta (0, 0)
Screenshot: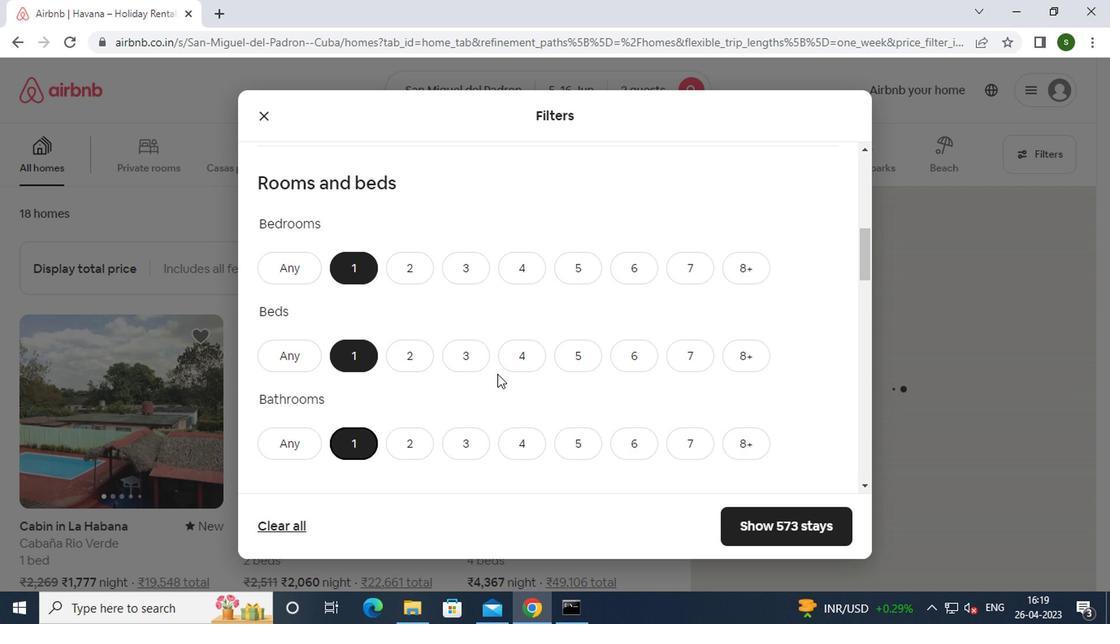
Action: Mouse scrolled (499, 368) with delta (0, 0)
Screenshot: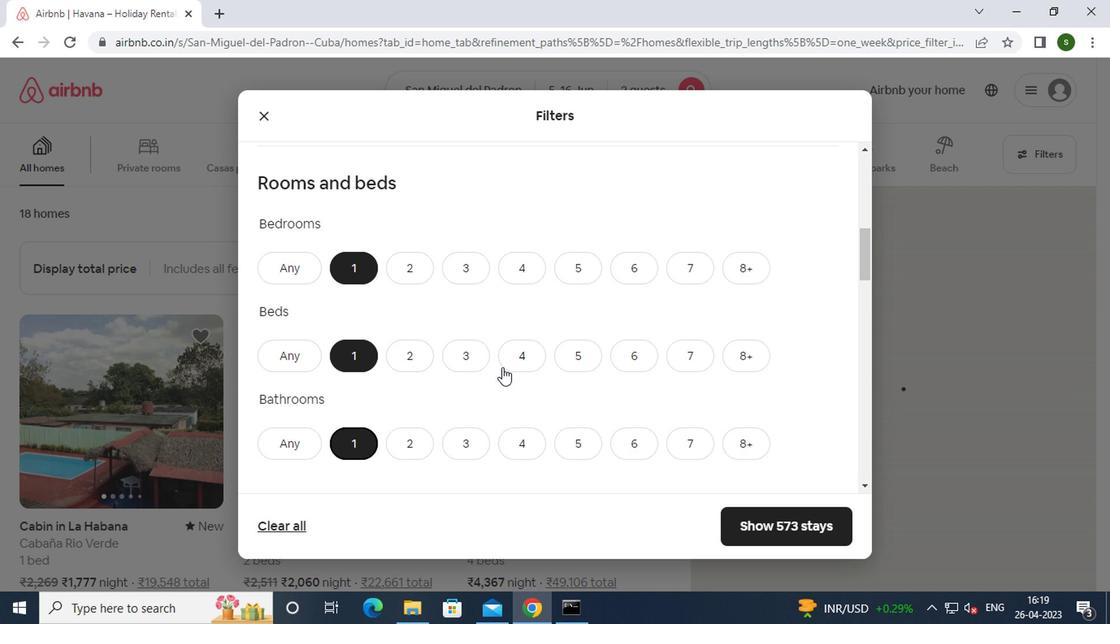 
Action: Mouse scrolled (499, 368) with delta (0, 0)
Screenshot: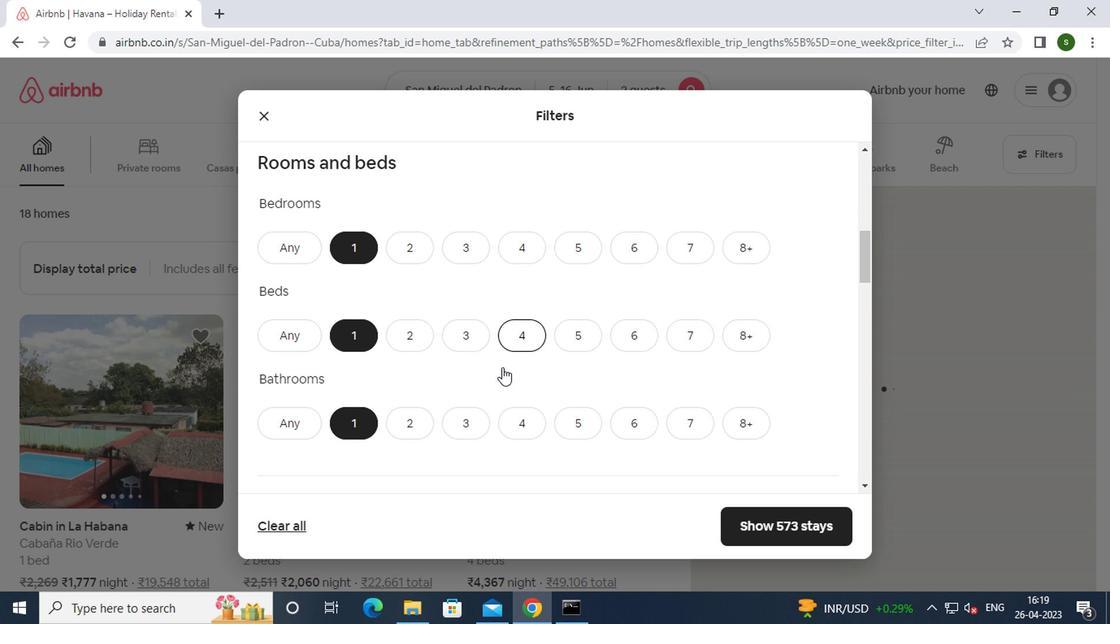 
Action: Mouse moved to (336, 411)
Screenshot: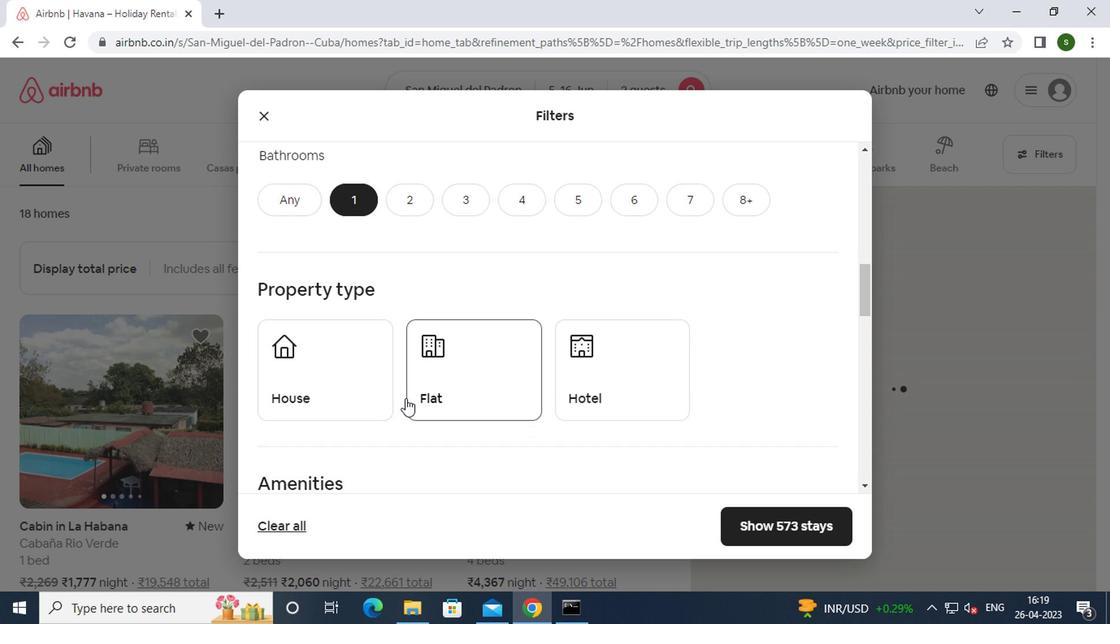 
Action: Mouse pressed left at (336, 411)
Screenshot: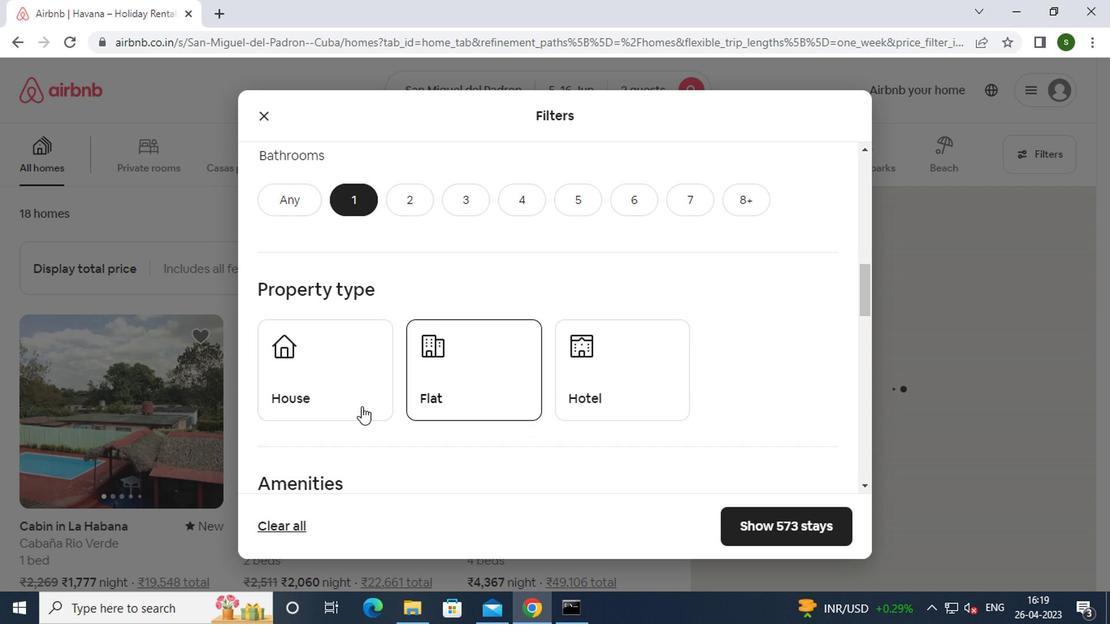 
Action: Mouse moved to (466, 384)
Screenshot: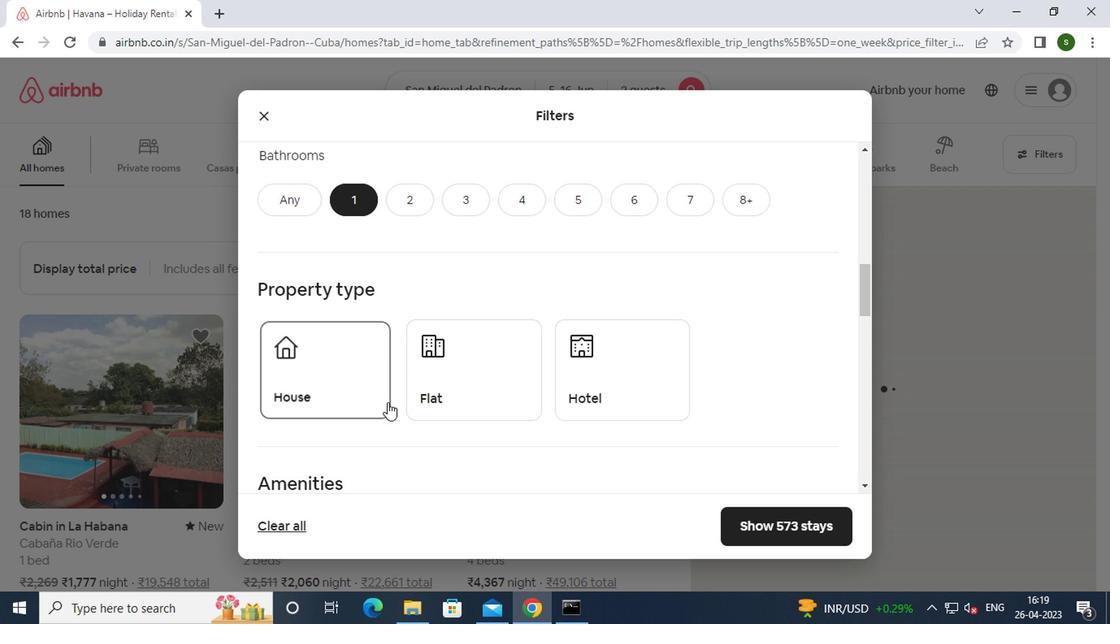 
Action: Mouse pressed left at (466, 384)
Screenshot: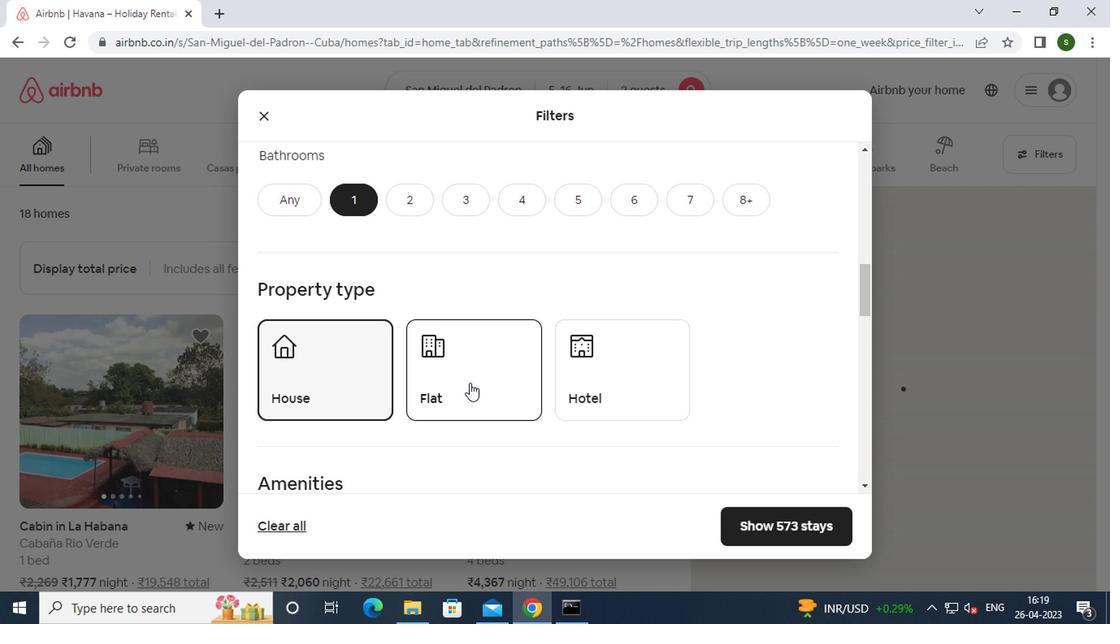 
Action: Mouse moved to (640, 373)
Screenshot: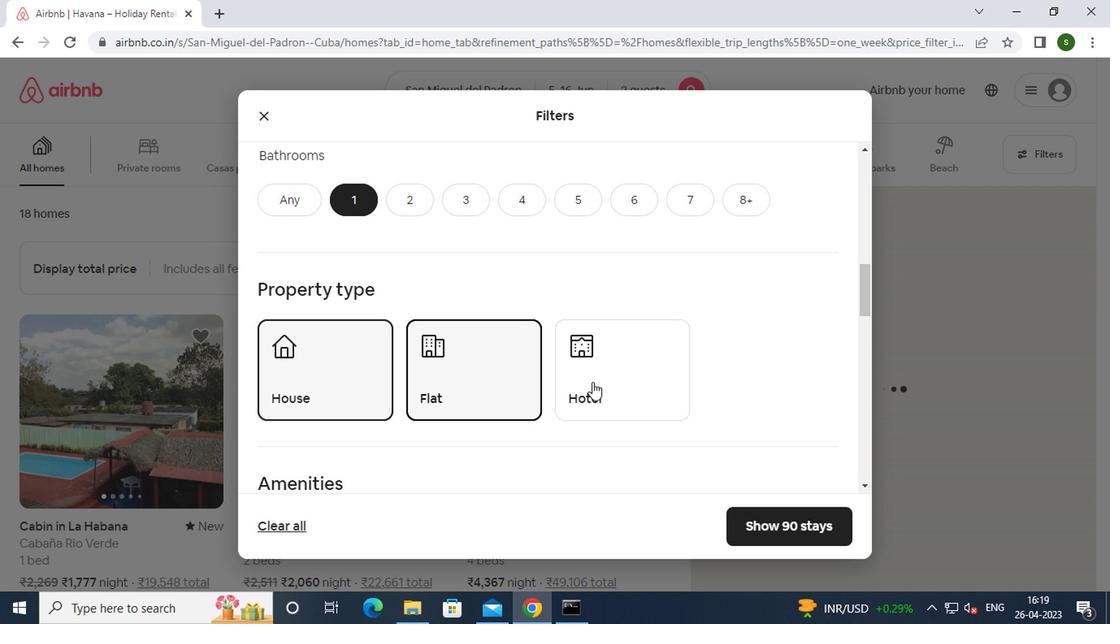 
Action: Mouse pressed left at (640, 373)
Screenshot: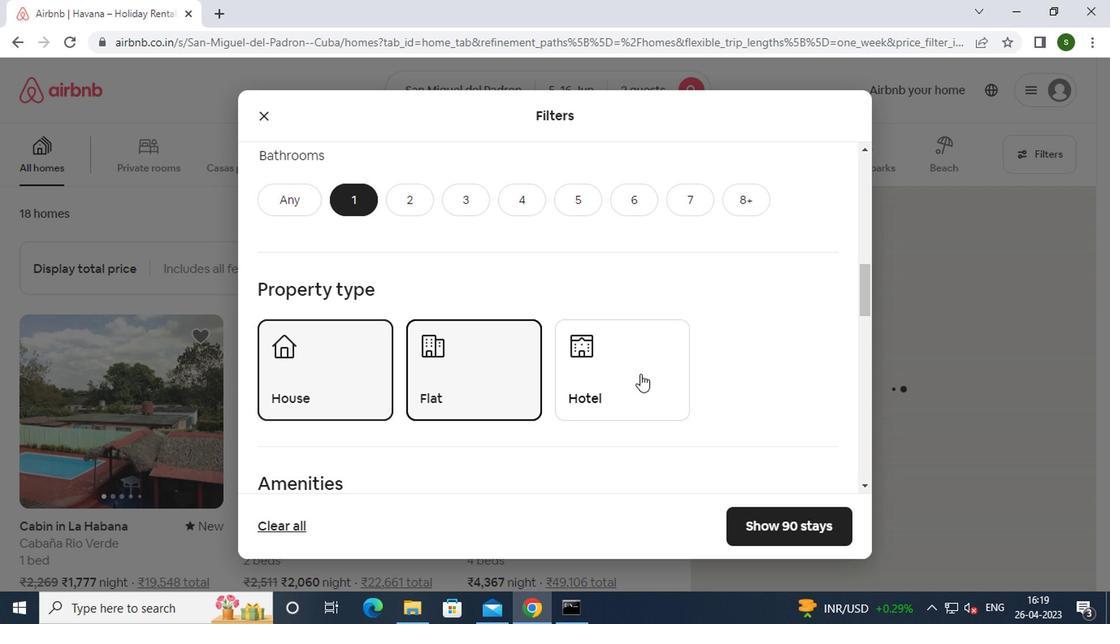 
Action: Mouse scrolled (640, 373) with delta (0, 0)
Screenshot: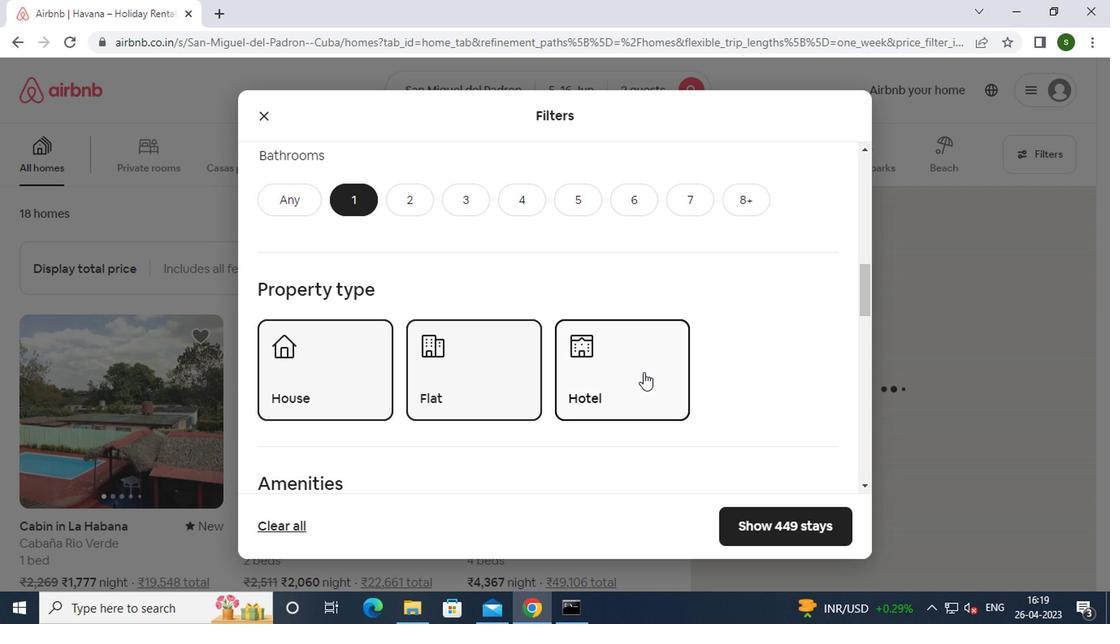 
Action: Mouse scrolled (640, 373) with delta (0, 0)
Screenshot: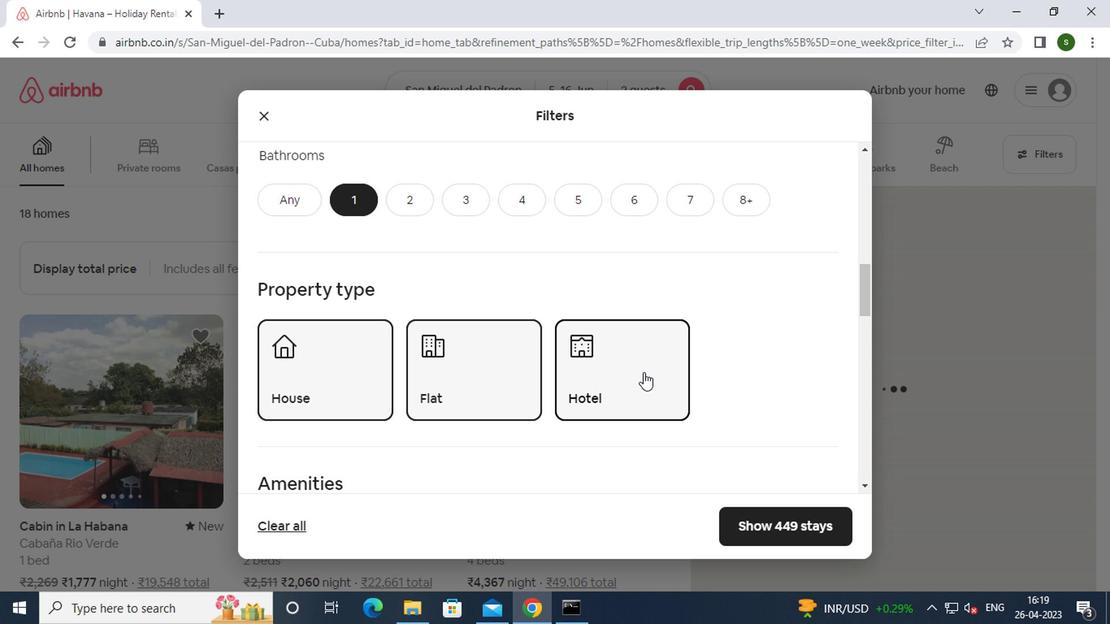 
Action: Mouse scrolled (640, 373) with delta (0, 0)
Screenshot: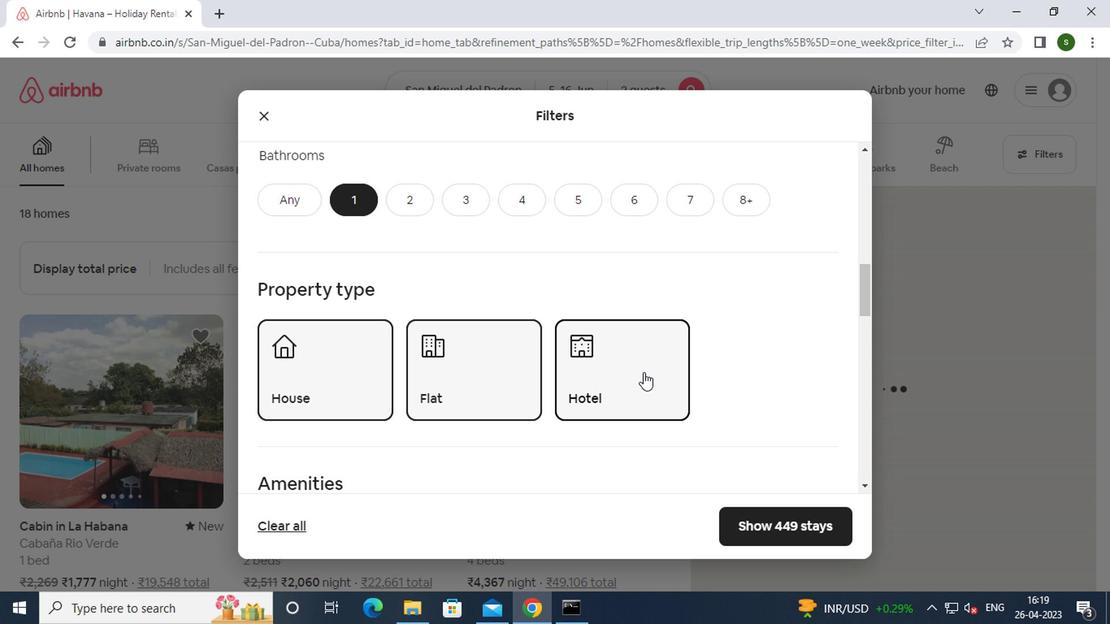 
Action: Mouse scrolled (640, 373) with delta (0, 0)
Screenshot: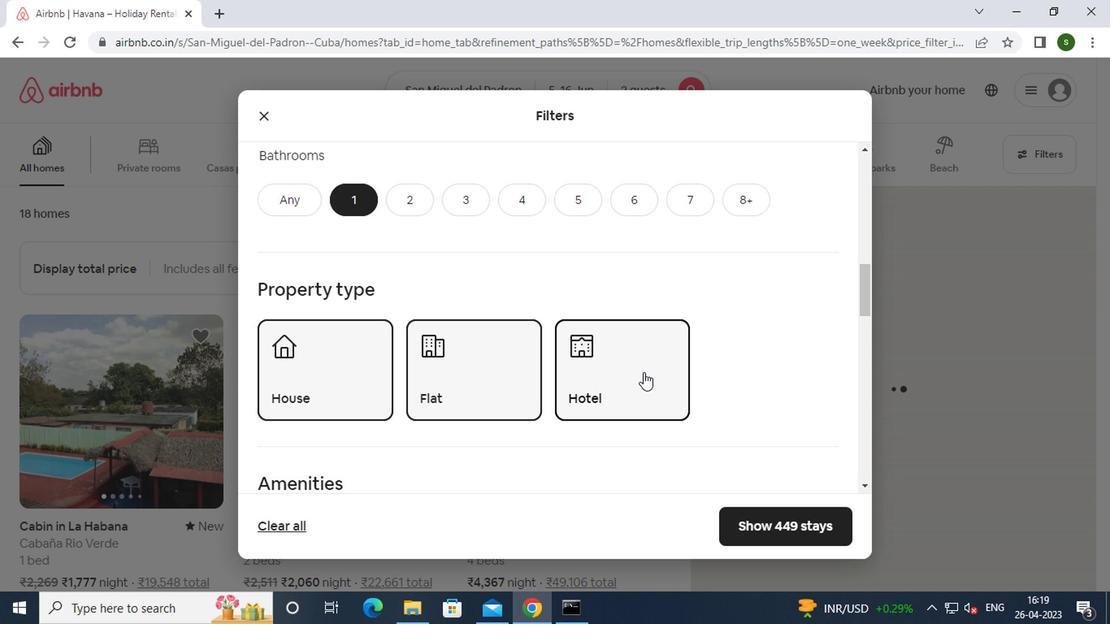 
Action: Mouse scrolled (640, 373) with delta (0, 0)
Screenshot: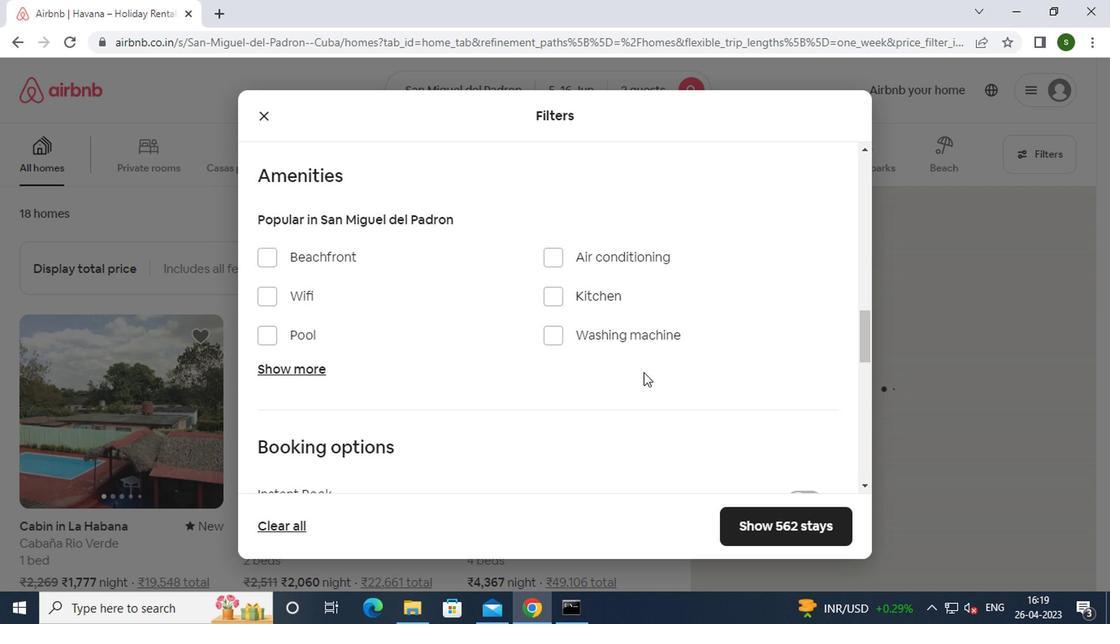 
Action: Mouse scrolled (640, 373) with delta (0, 0)
Screenshot: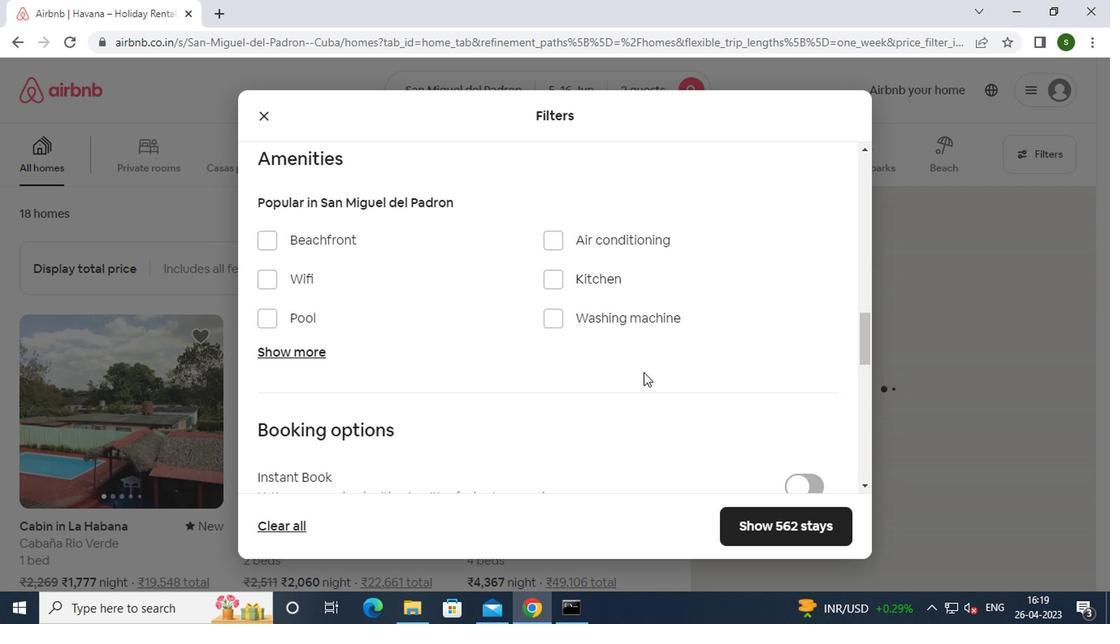 
Action: Mouse moved to (797, 385)
Screenshot: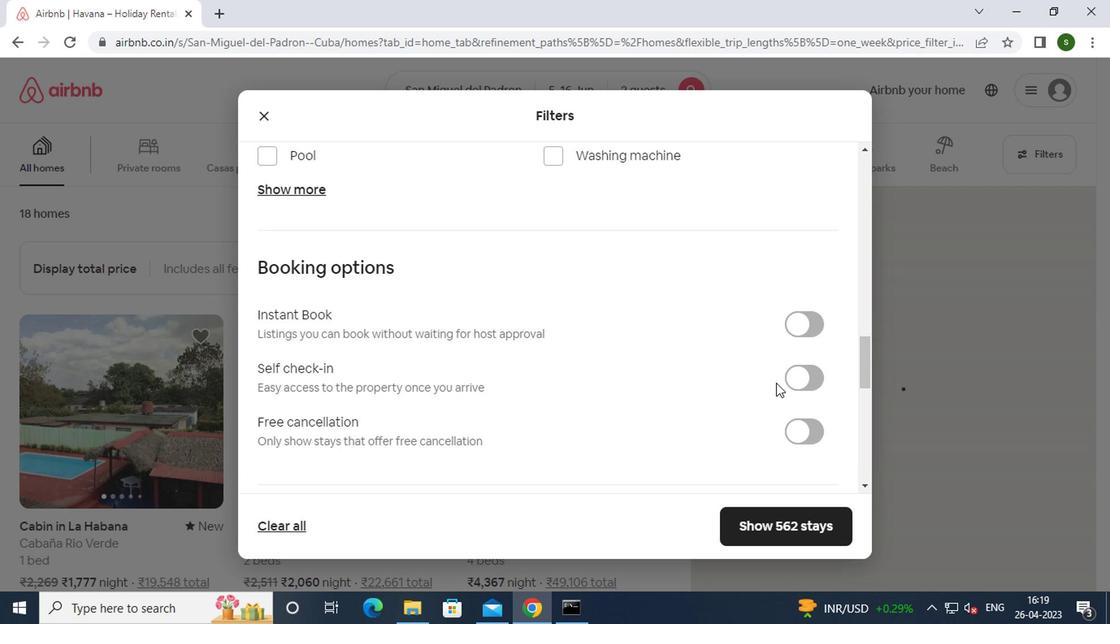 
Action: Mouse pressed left at (797, 385)
Screenshot: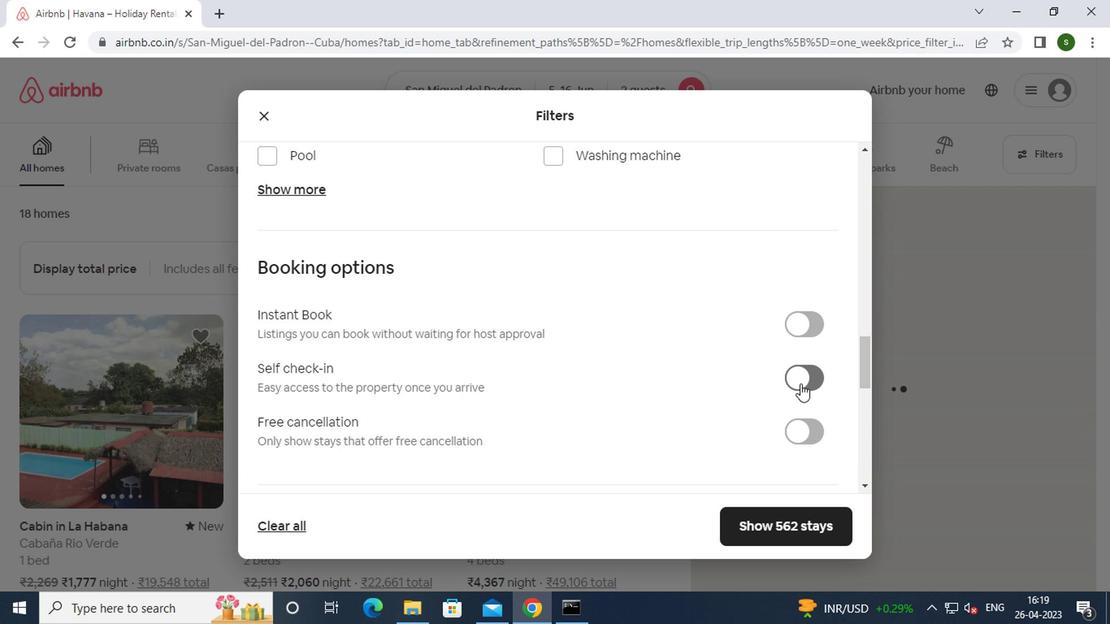 
Action: Mouse moved to (741, 356)
Screenshot: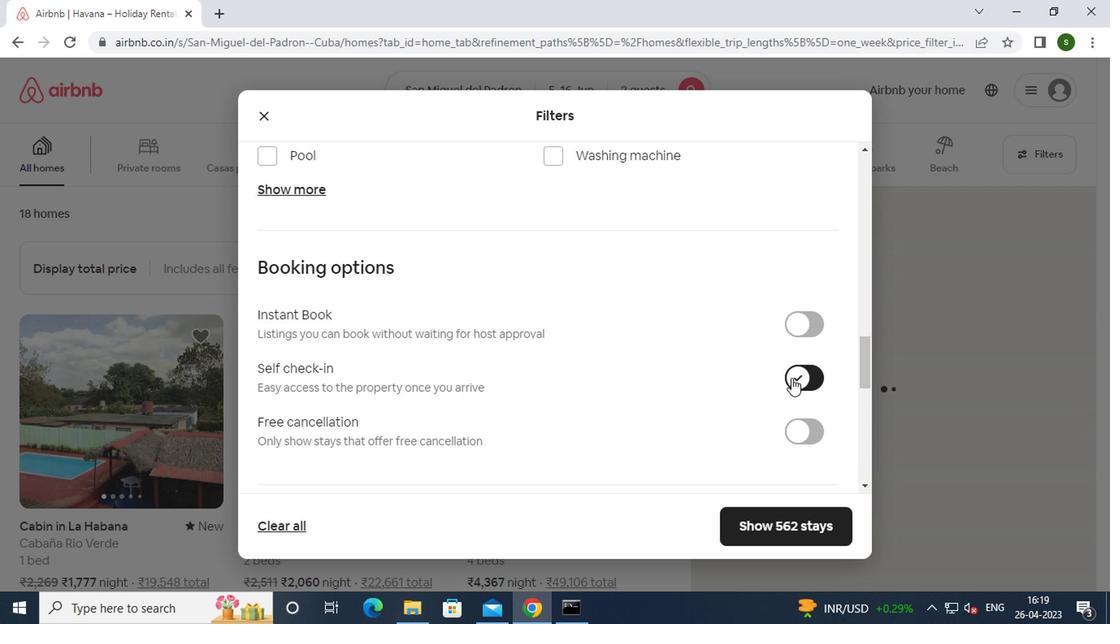 
Action: Mouse scrolled (741, 356) with delta (0, 0)
Screenshot: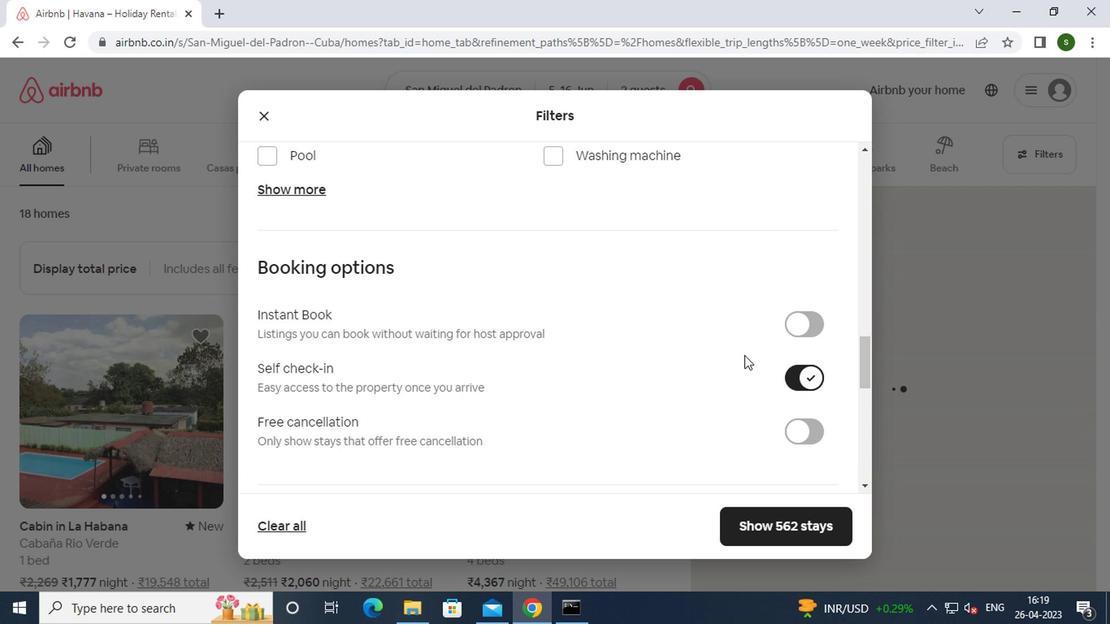 
Action: Mouse scrolled (741, 356) with delta (0, 0)
Screenshot: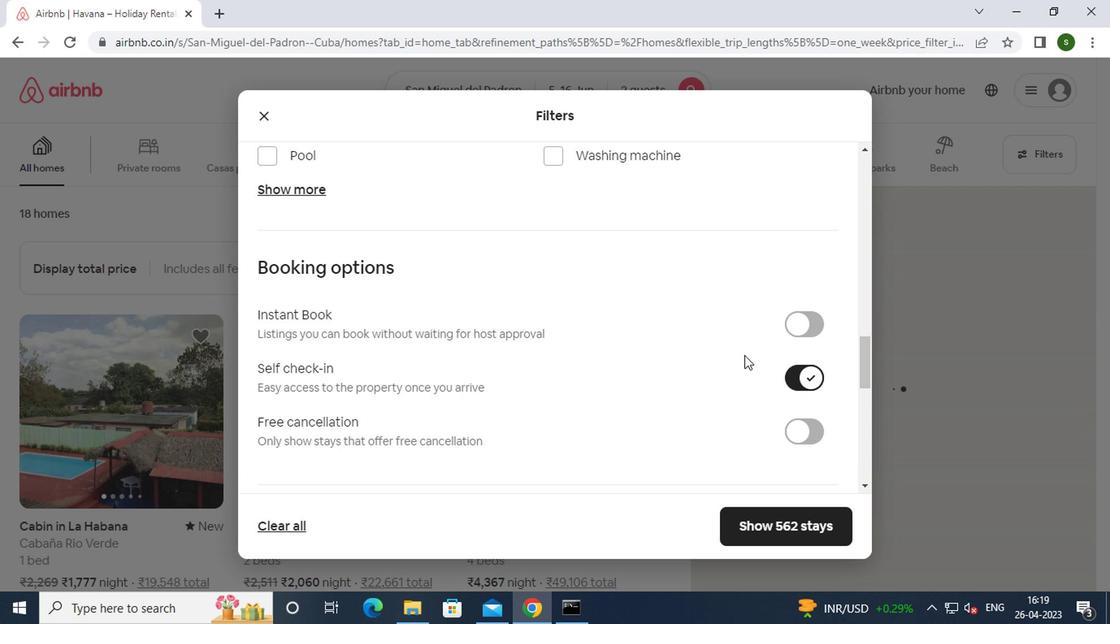 
Action: Mouse scrolled (741, 356) with delta (0, 0)
Screenshot: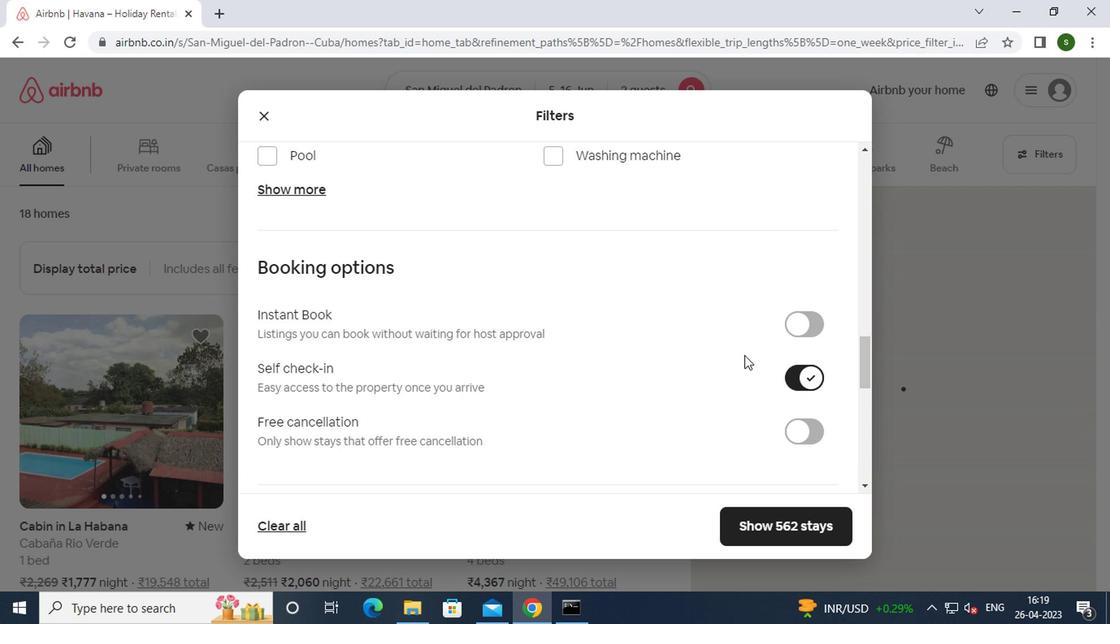 
Action: Mouse scrolled (741, 356) with delta (0, 0)
Screenshot: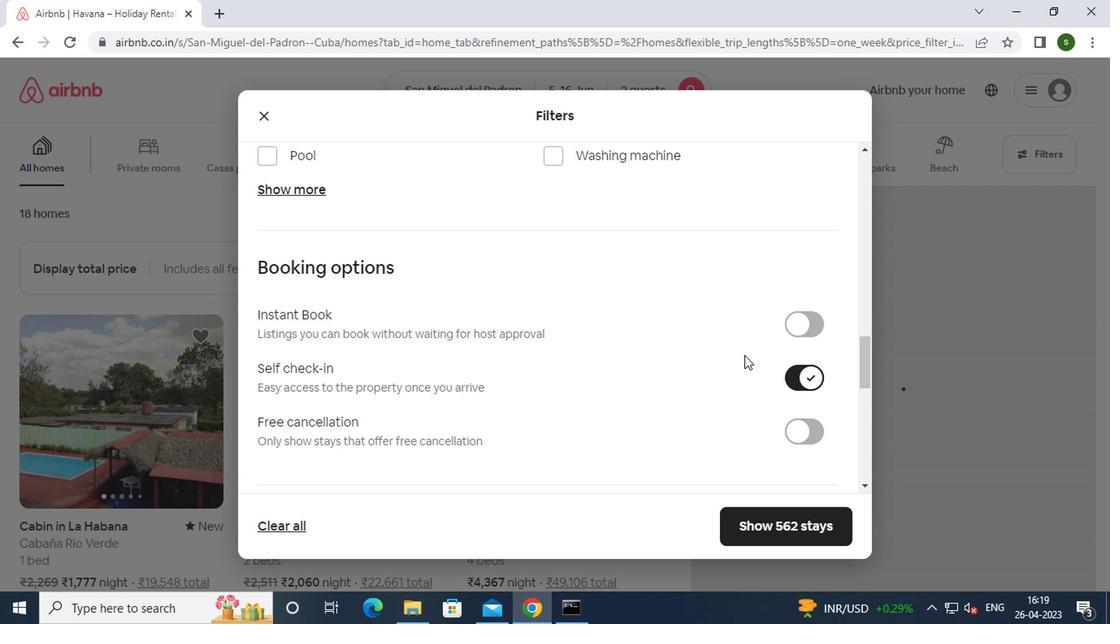 
Action: Mouse scrolled (741, 356) with delta (0, 0)
Screenshot: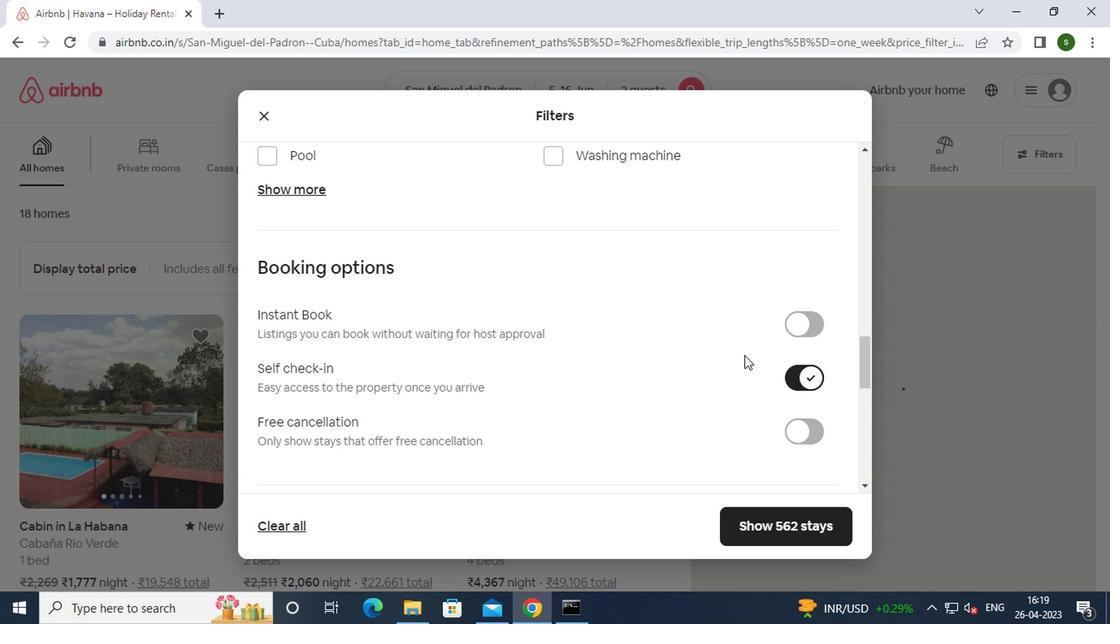
Action: Mouse moved to (761, 528)
Screenshot: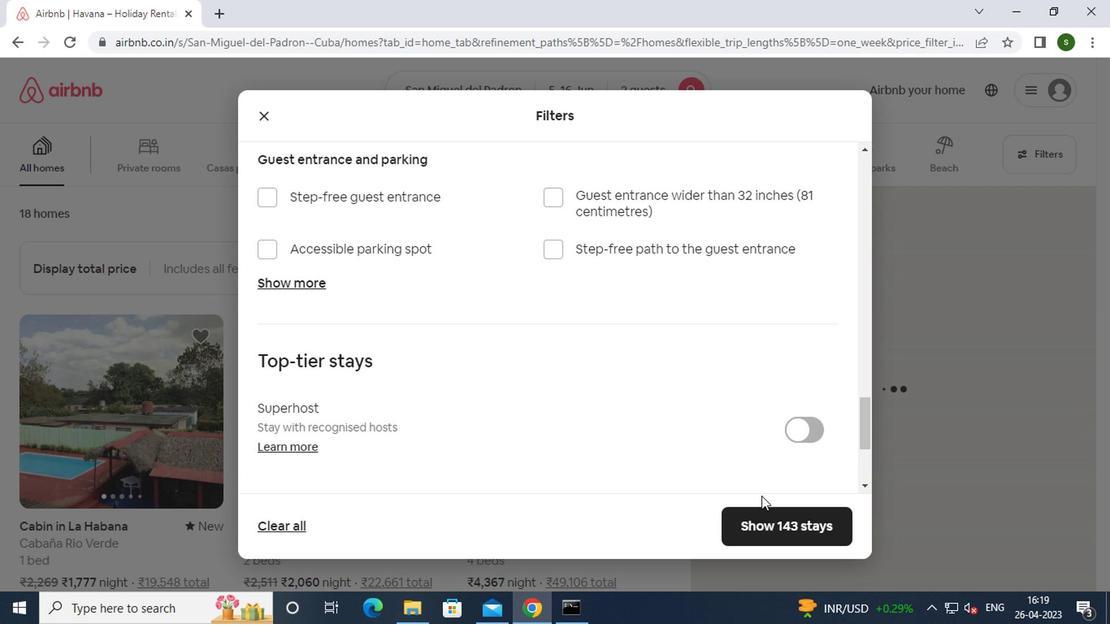 
Action: Mouse pressed left at (761, 528)
Screenshot: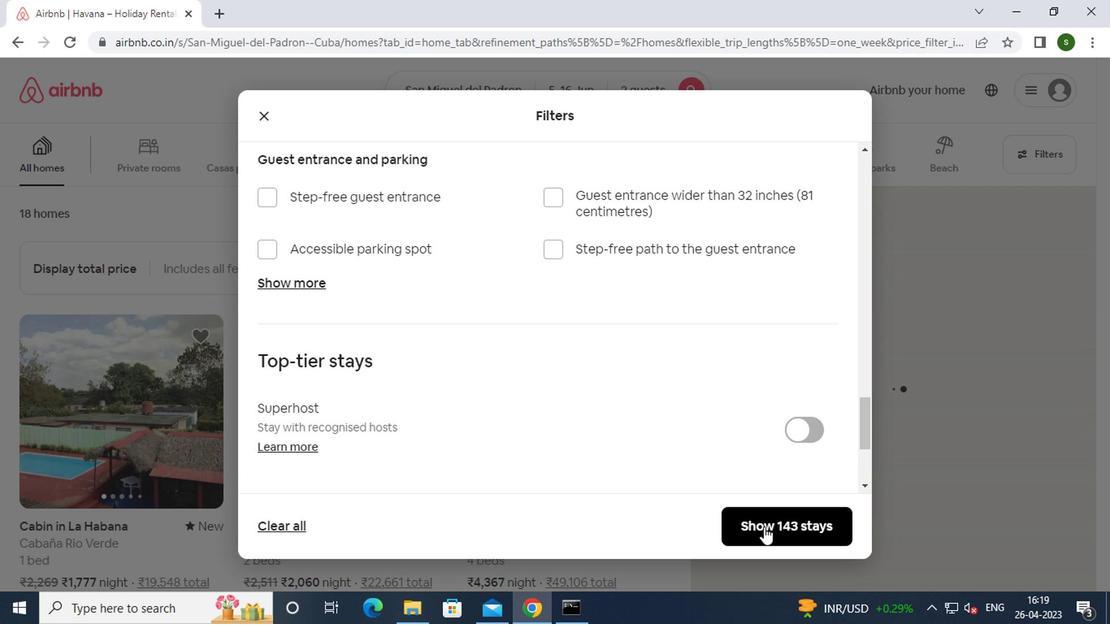 
